 Task: Assign mailaustralia7@gmail.com as Assignee of Issue Issue0000000017 in Backlog  in Scrum Project Project0000000004 in Jira. Assign mailaustralia7@gmail.com as Assignee of Issue Issue0000000018 in Backlog  in Scrum Project Project0000000004 in Jira. Assign nikrathi889@gmail.com as Assignee of Issue Issue0000000019 in Backlog  in Scrum Project Project0000000004 in Jira. Assign nikrathi889@gmail.com as Assignee of Issue Issue0000000020 in Backlog  in Scrum Project Project0000000004 in Jira. Create a Sprint called Sprint0000000007 in Scrum Project Project0000000003 in Jira
Action: Mouse moved to (392, 407)
Screenshot: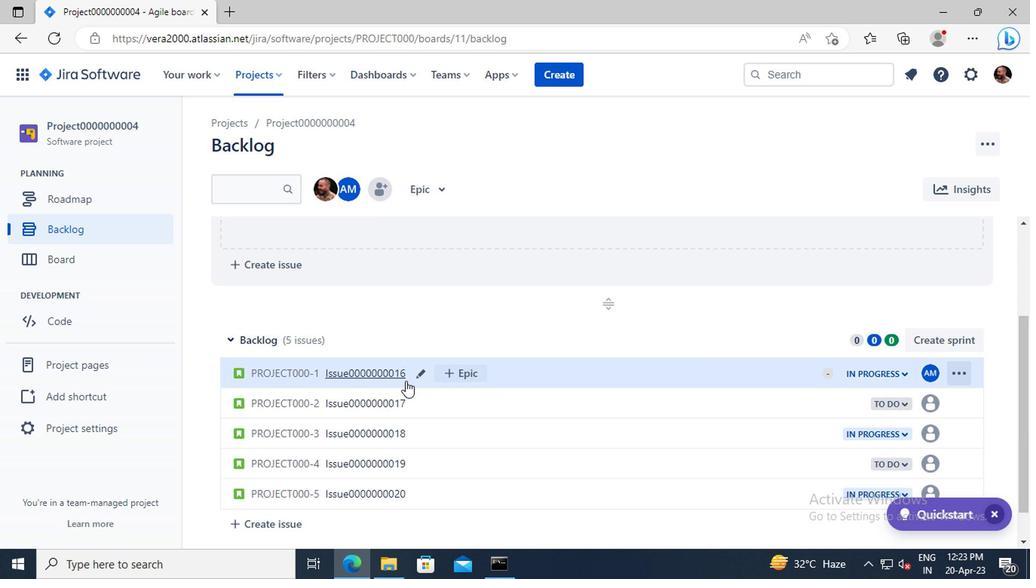 
Action: Mouse pressed left at (392, 407)
Screenshot: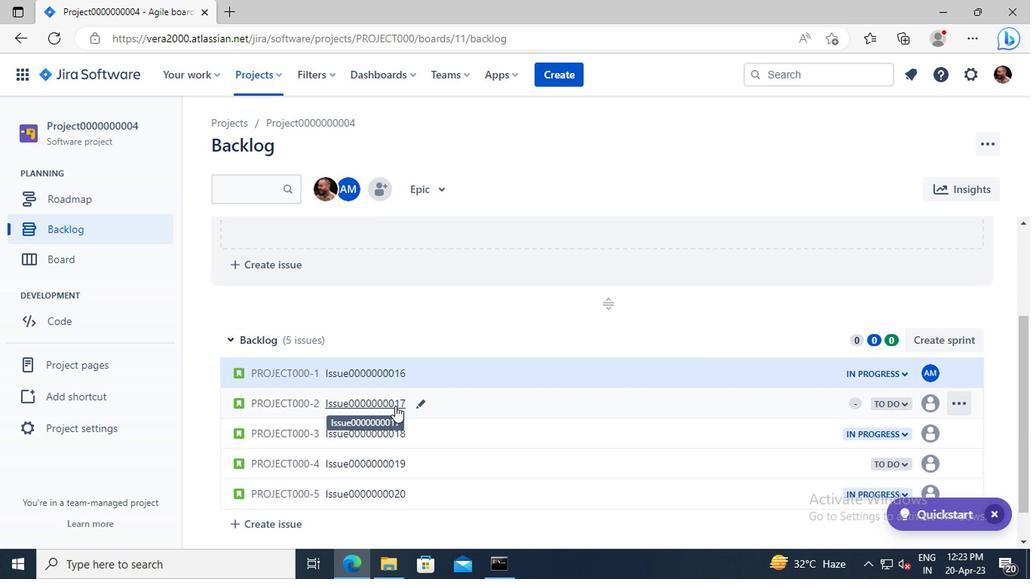
Action: Mouse moved to (939, 368)
Screenshot: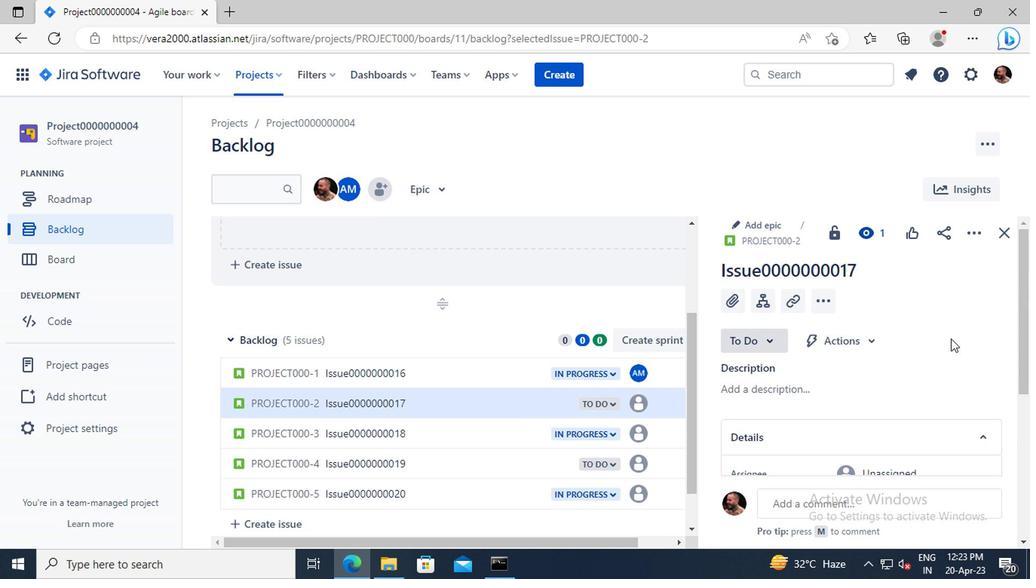 
Action: Mouse scrolled (939, 367) with delta (0, 0)
Screenshot: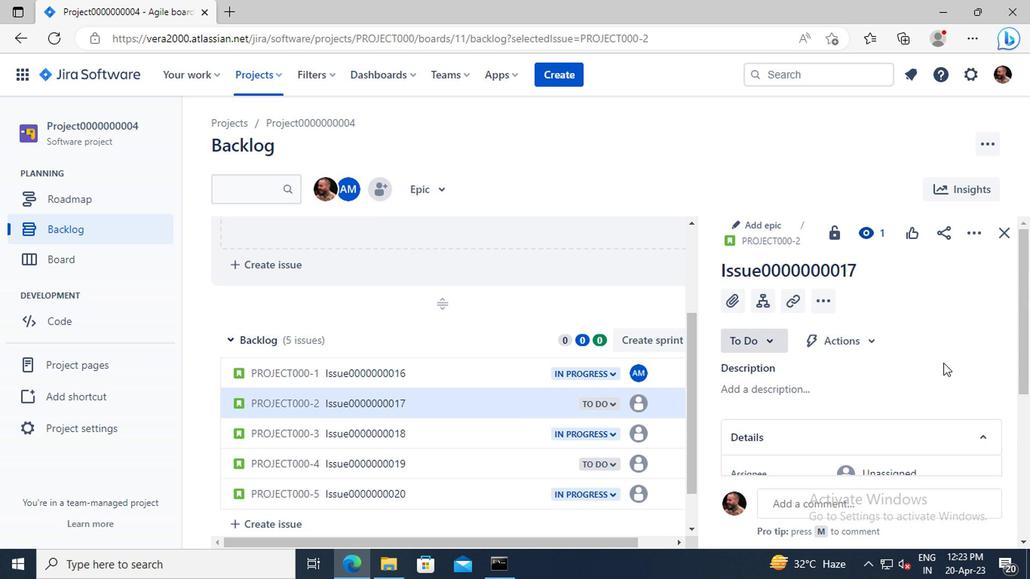 
Action: Mouse scrolled (939, 367) with delta (0, 0)
Screenshot: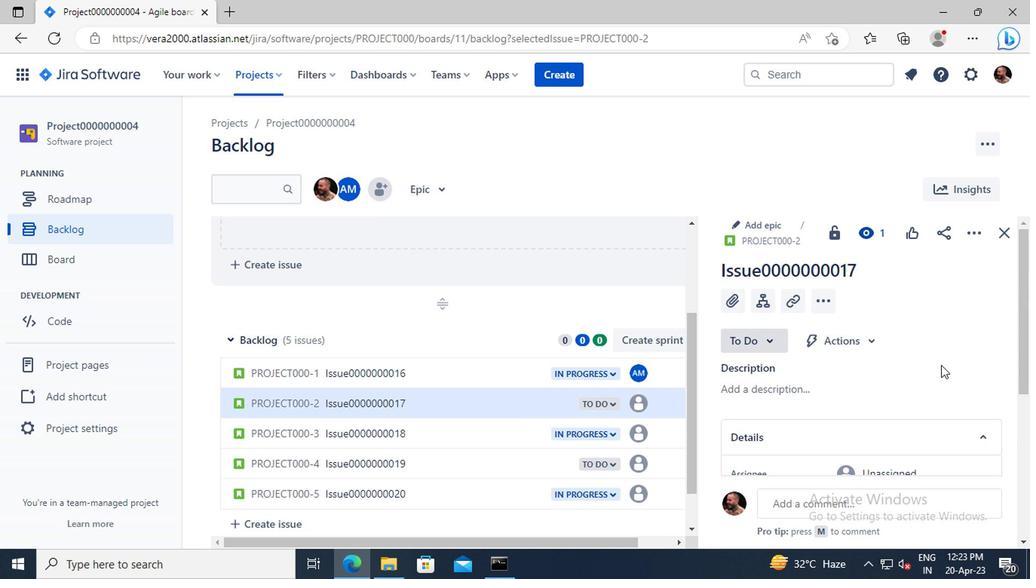 
Action: Mouse moved to (864, 378)
Screenshot: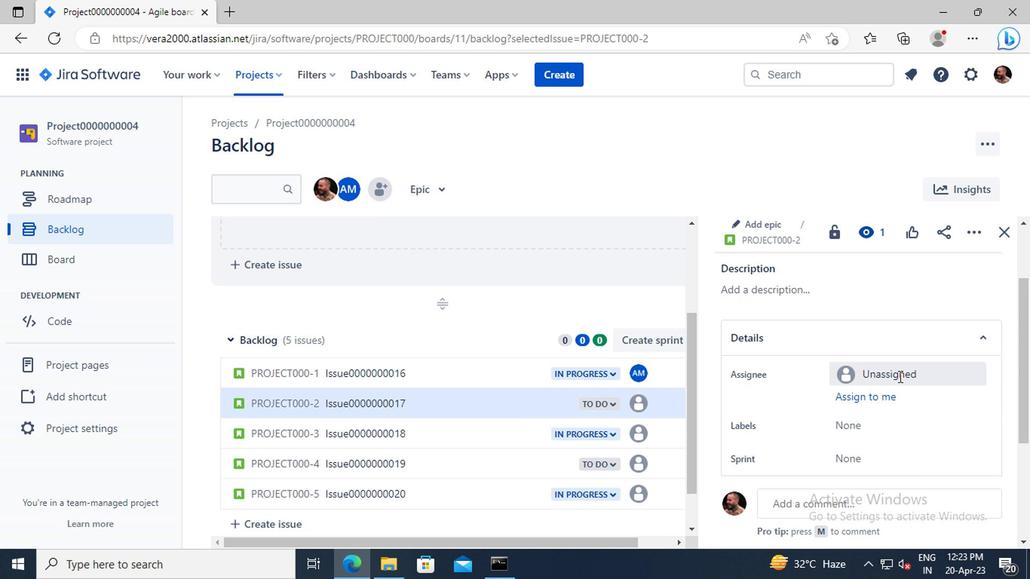 
Action: Mouse pressed left at (864, 378)
Screenshot: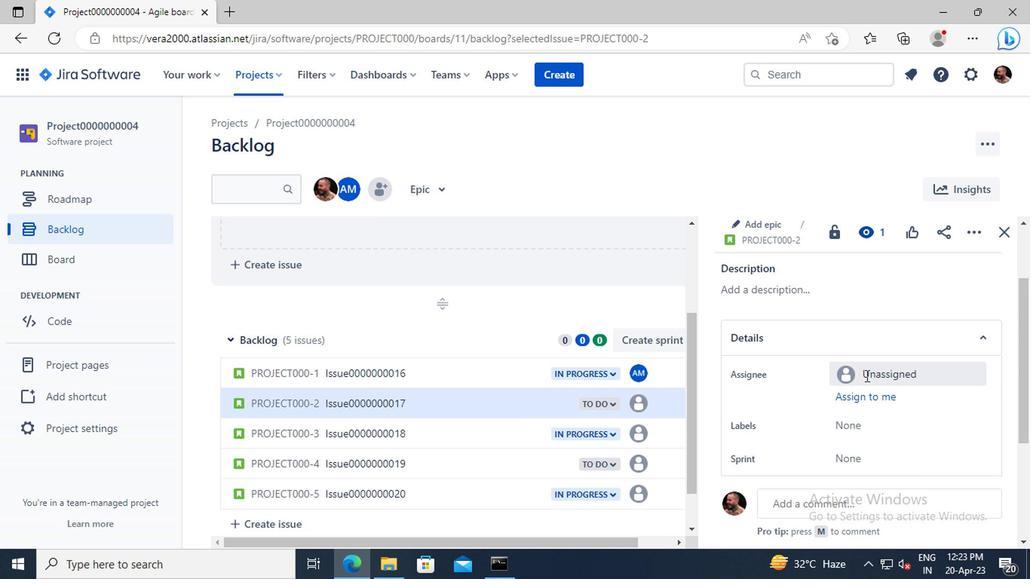 
Action: Mouse moved to (835, 396)
Screenshot: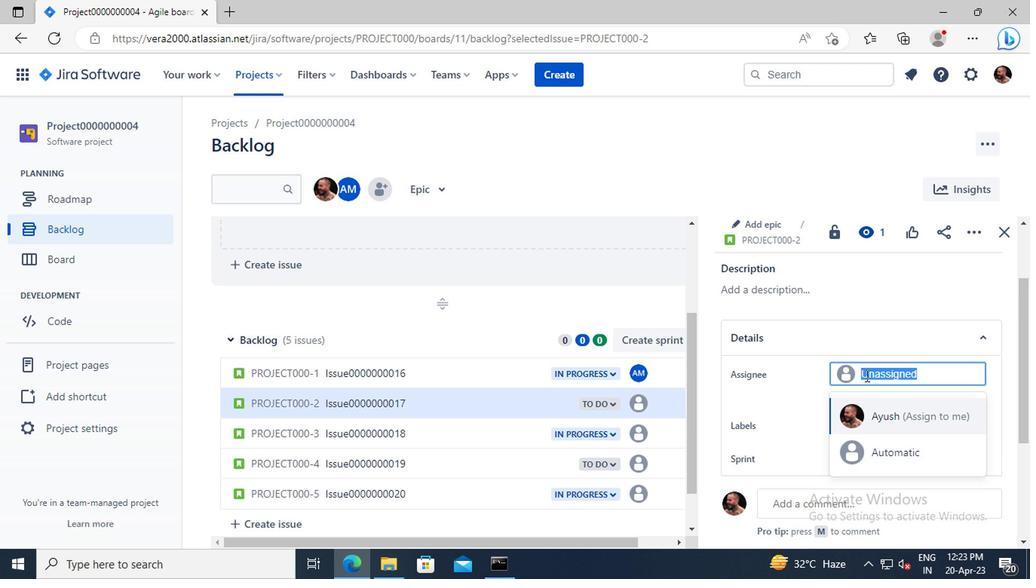 
Action: Key pressed australia
Screenshot: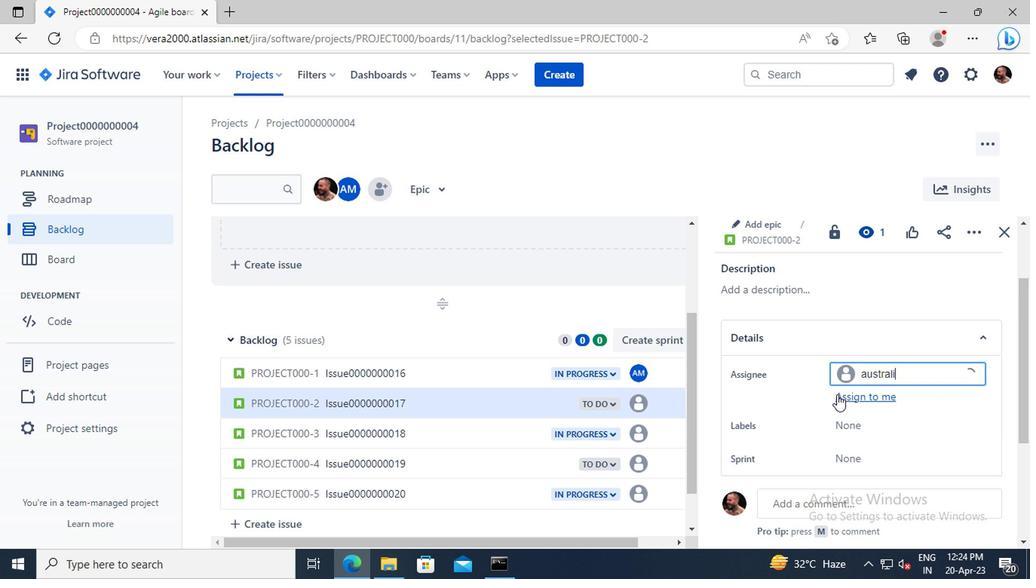 
Action: Mouse moved to (866, 415)
Screenshot: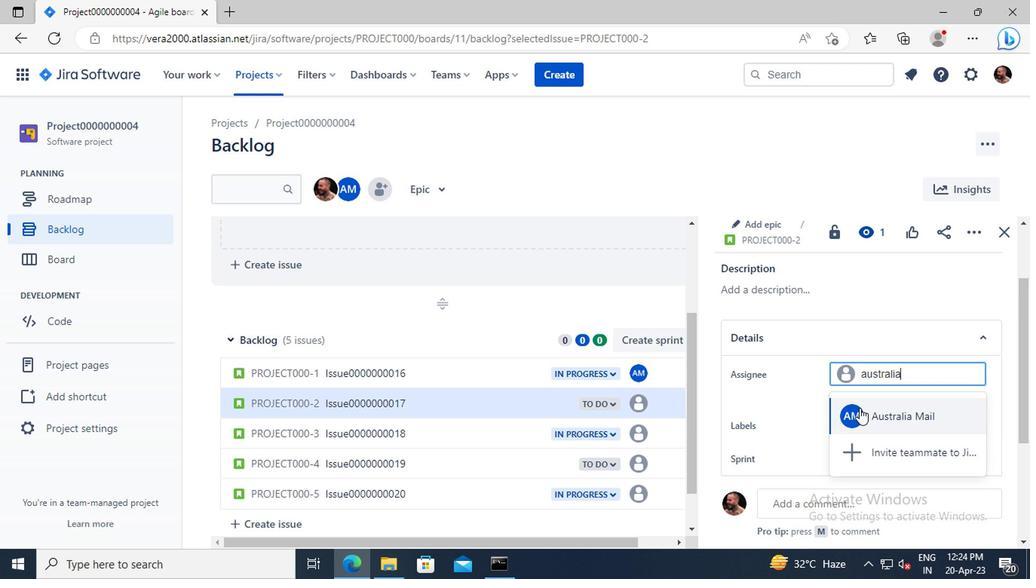 
Action: Mouse pressed left at (866, 415)
Screenshot: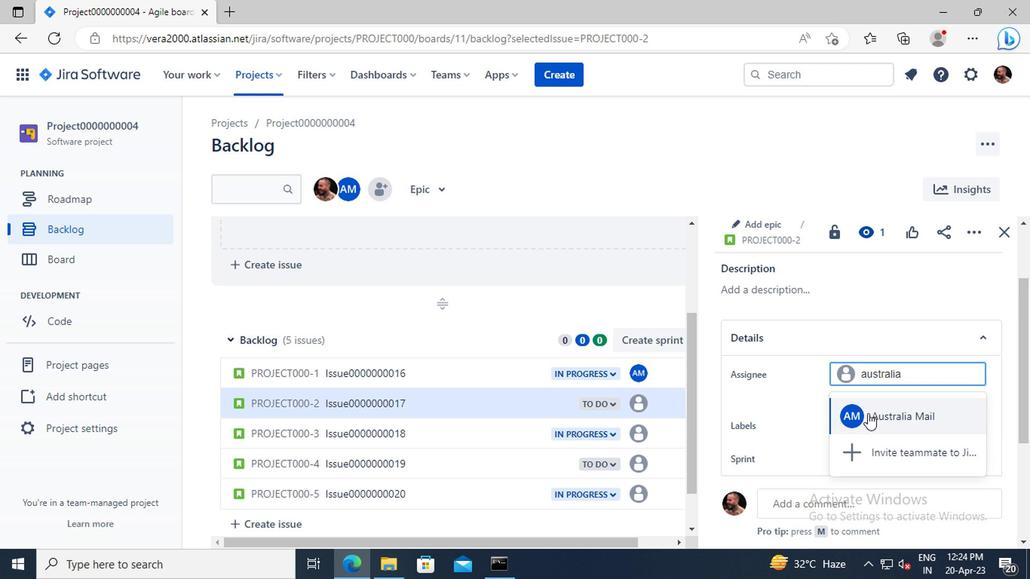 
Action: Mouse moved to (393, 432)
Screenshot: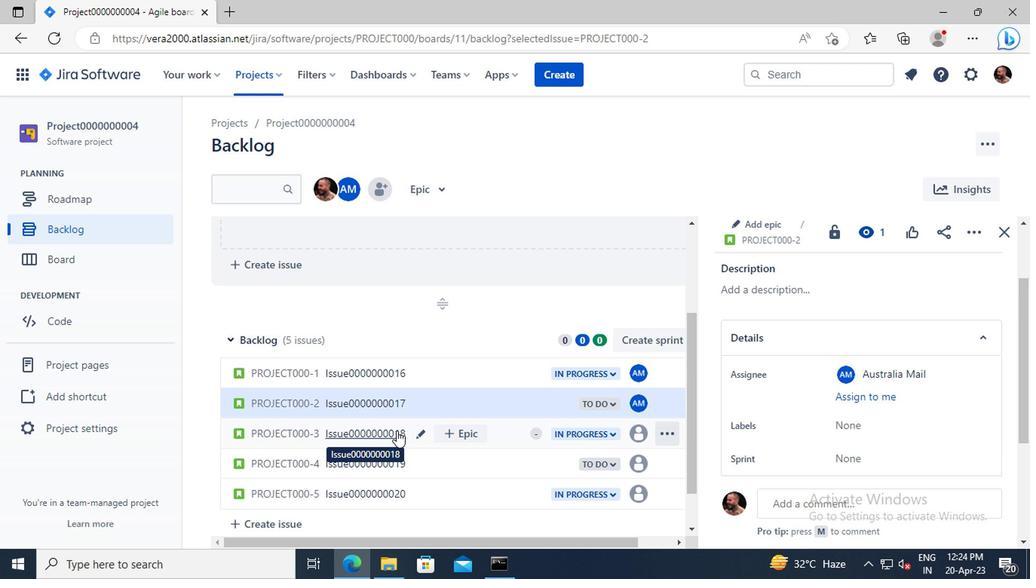 
Action: Mouse pressed left at (393, 432)
Screenshot: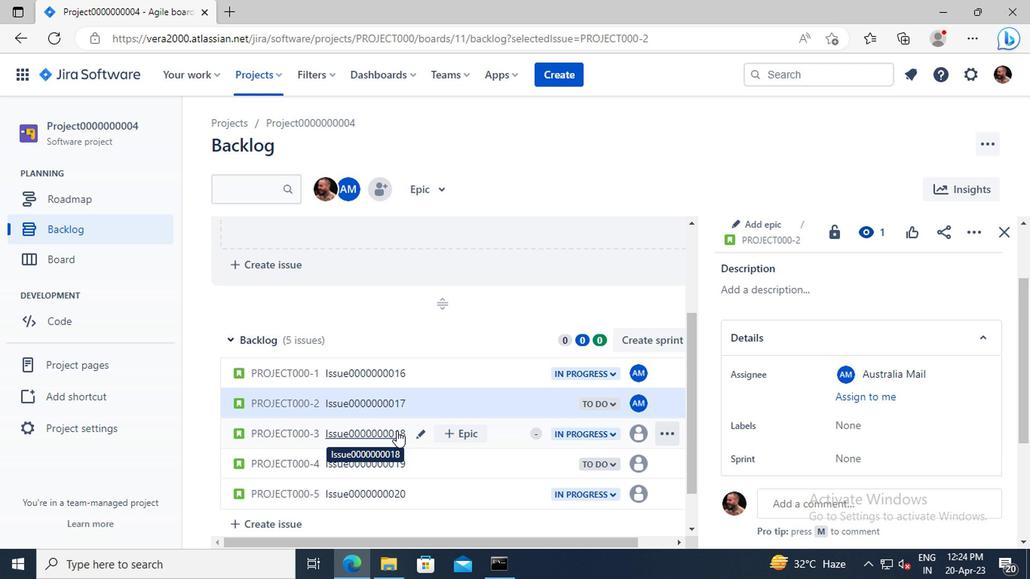 
Action: Mouse moved to (791, 373)
Screenshot: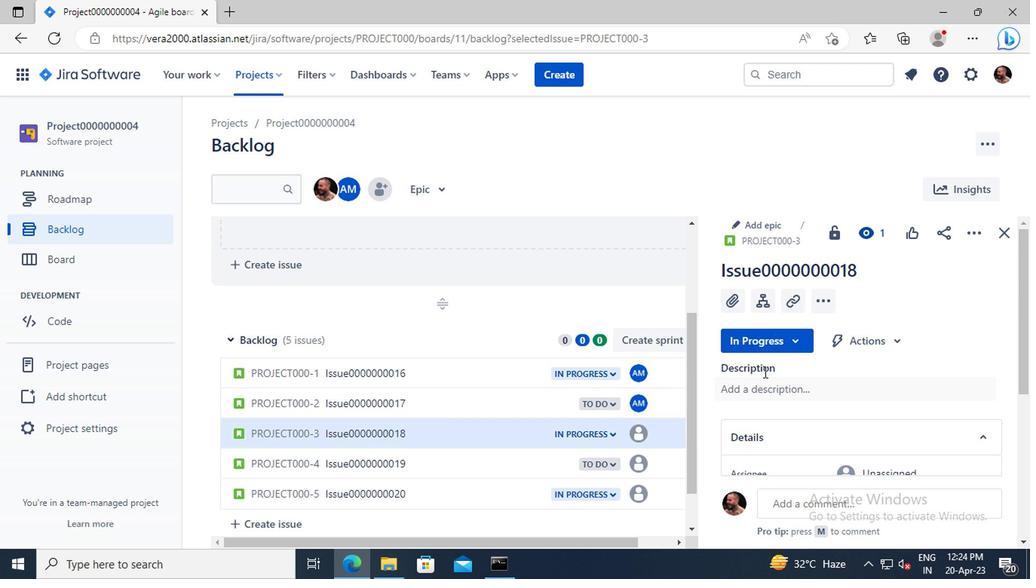 
Action: Mouse scrolled (791, 373) with delta (0, 0)
Screenshot: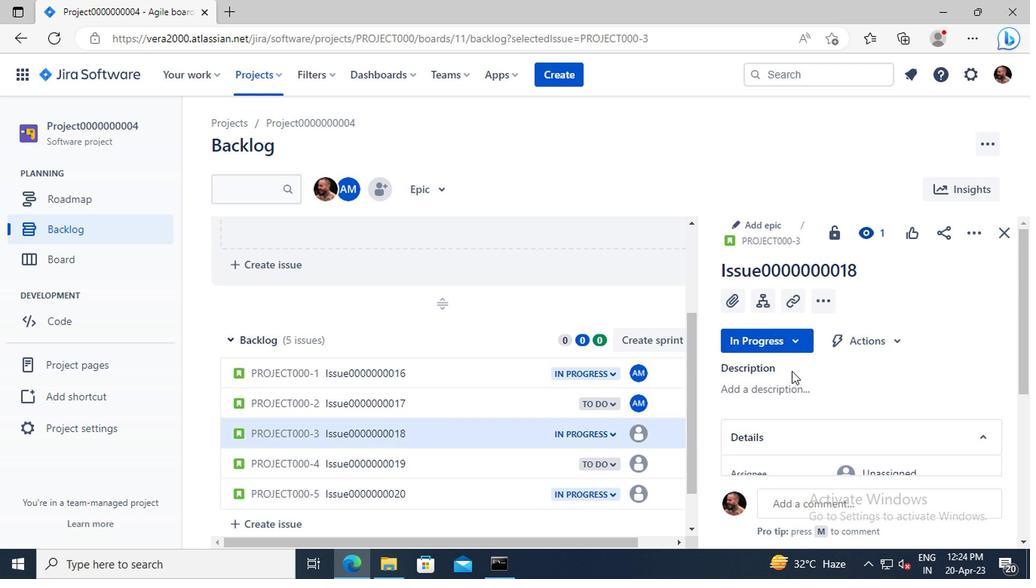 
Action: Mouse scrolled (791, 373) with delta (0, 0)
Screenshot: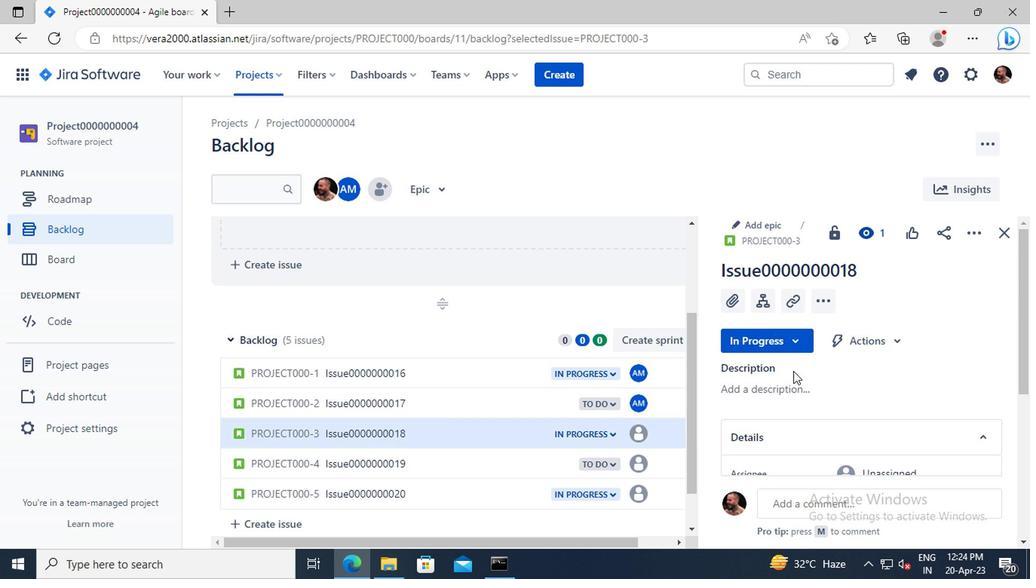 
Action: Mouse moved to (855, 373)
Screenshot: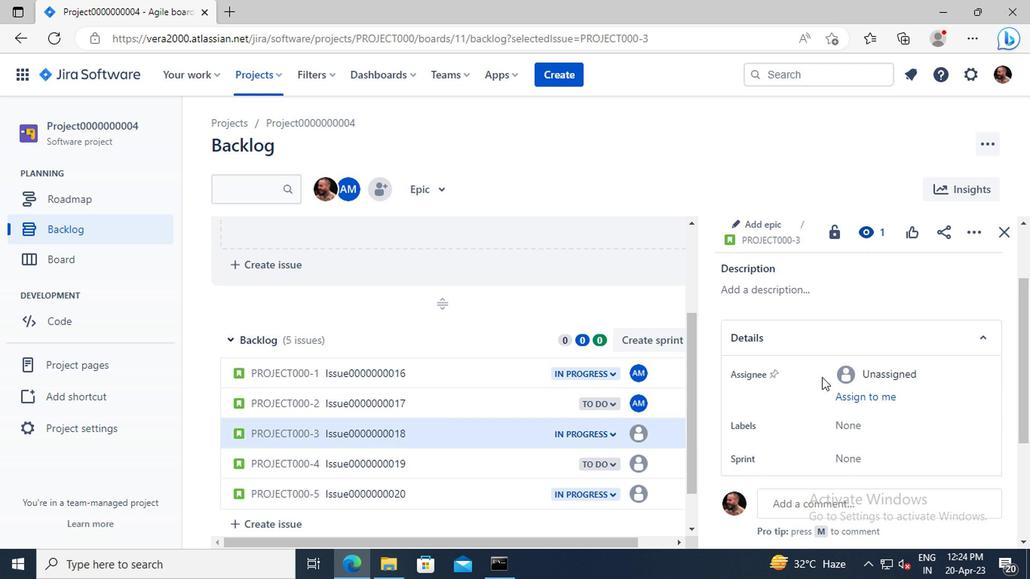 
Action: Mouse pressed left at (855, 373)
Screenshot: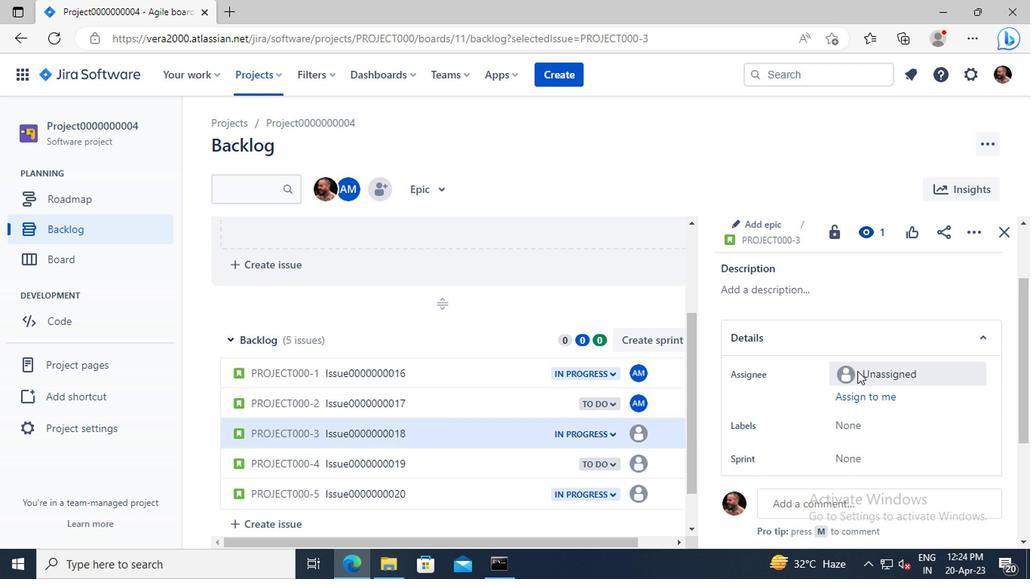 
Action: Mouse moved to (777, 425)
Screenshot: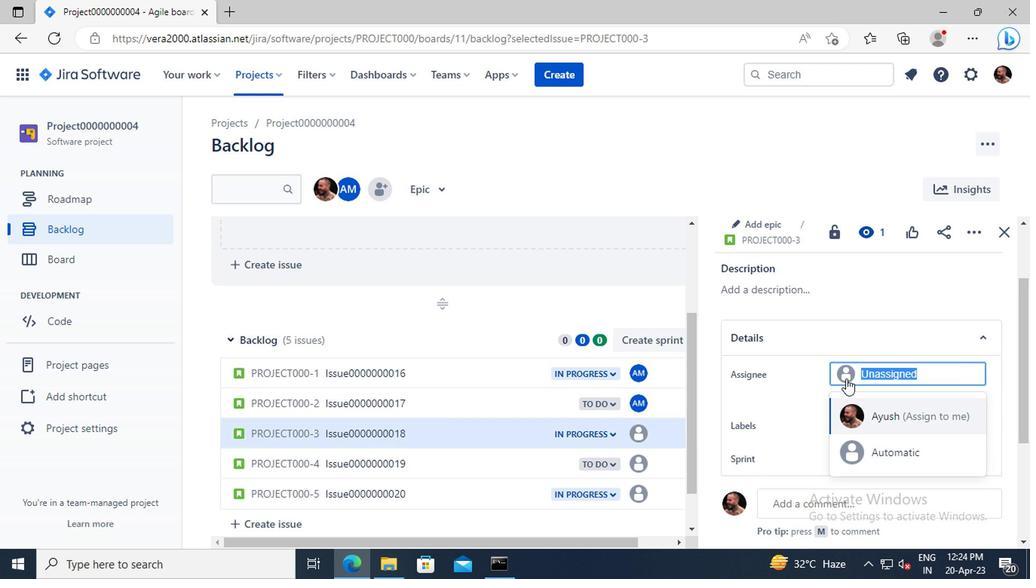 
Action: Key pressed australia
Screenshot: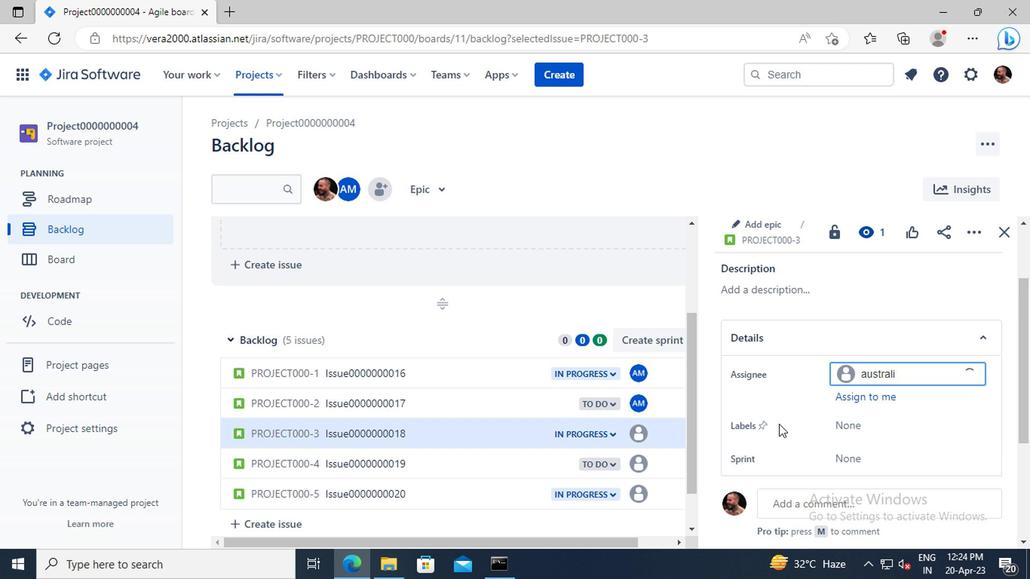 
Action: Mouse moved to (870, 417)
Screenshot: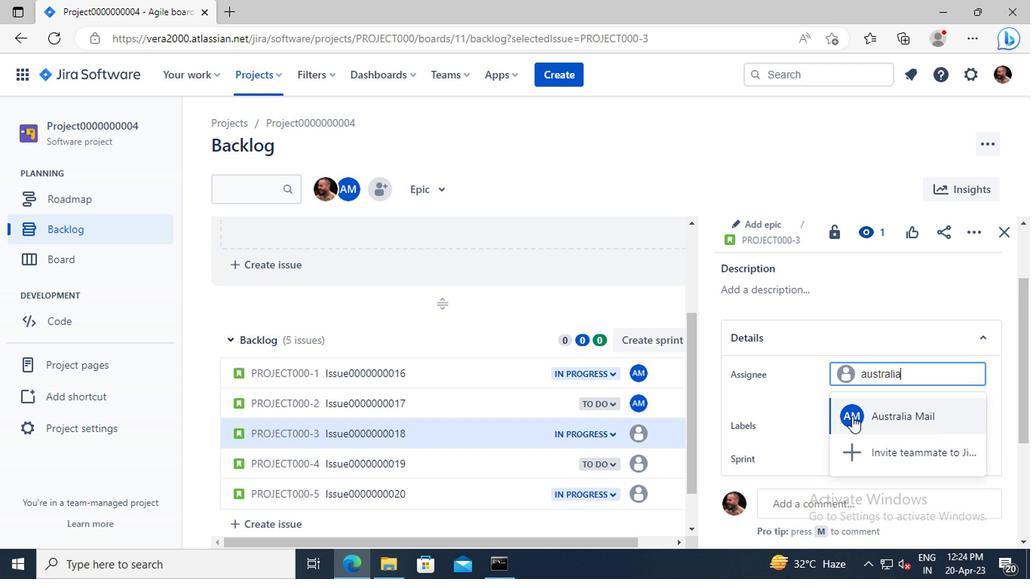 
Action: Mouse pressed left at (870, 417)
Screenshot: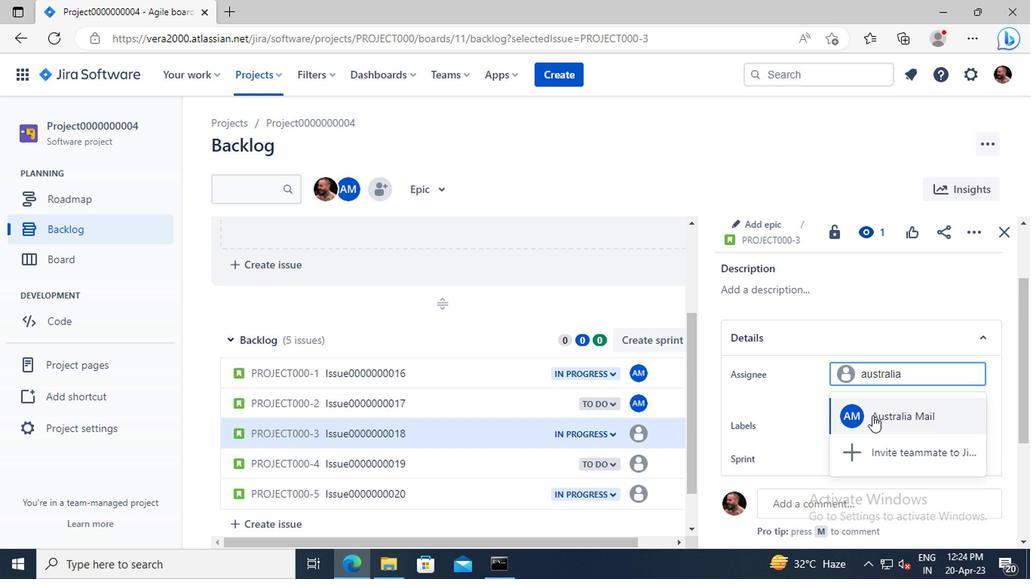 
Action: Mouse moved to (376, 464)
Screenshot: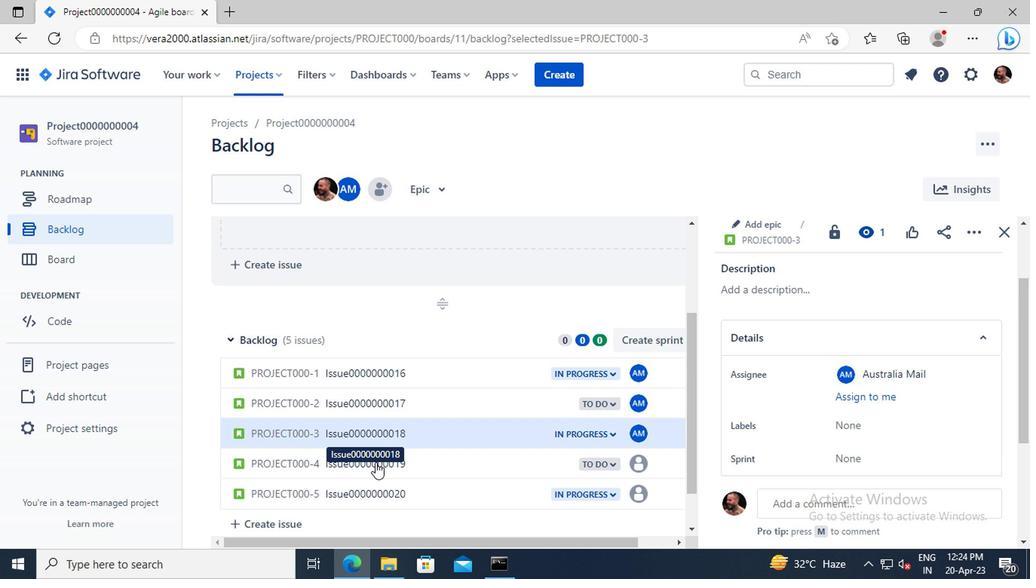 
Action: Mouse pressed left at (376, 464)
Screenshot: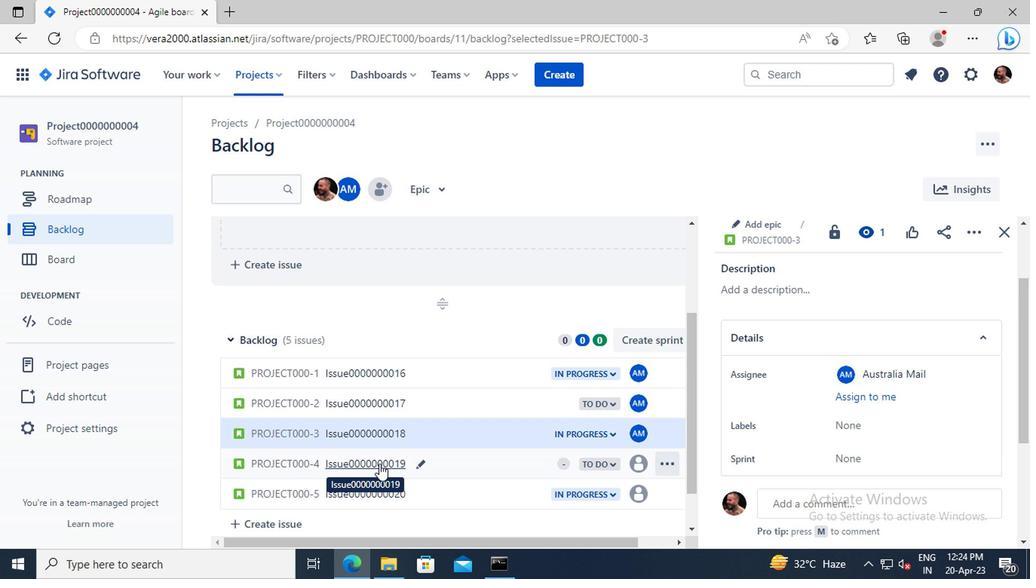 
Action: Mouse moved to (849, 399)
Screenshot: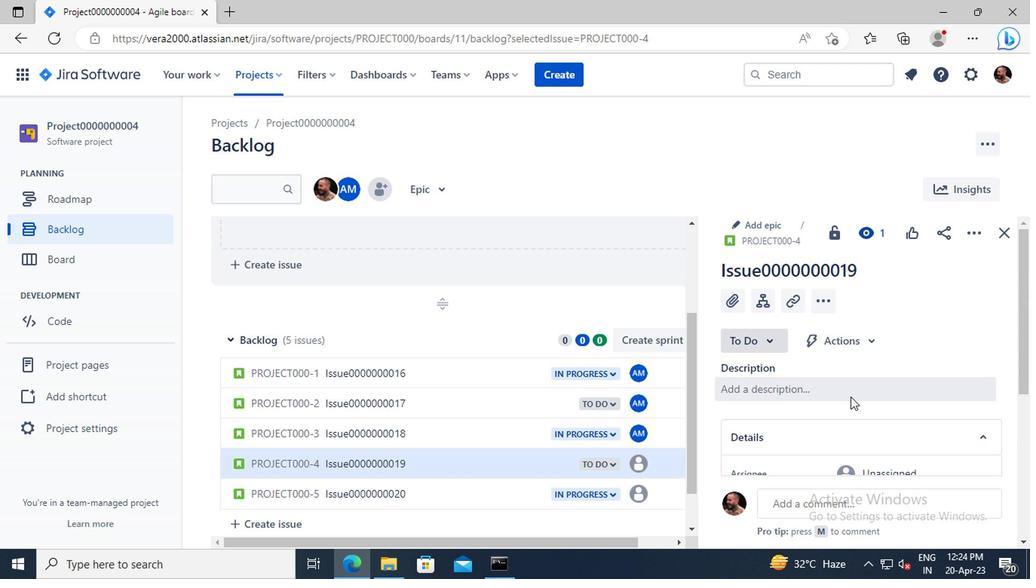 
Action: Mouse scrolled (849, 398) with delta (0, -1)
Screenshot: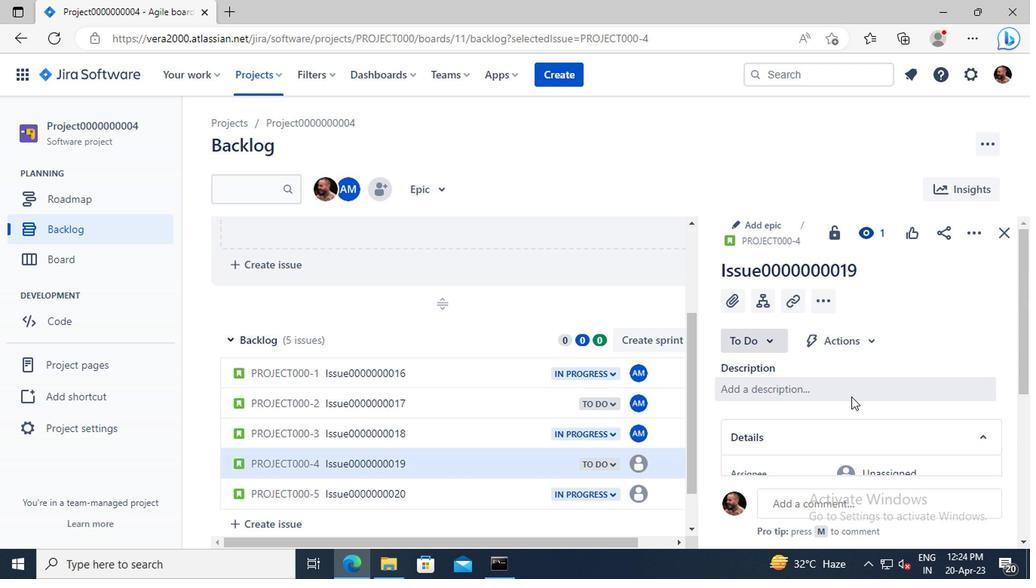 
Action: Mouse scrolled (849, 398) with delta (0, -1)
Screenshot: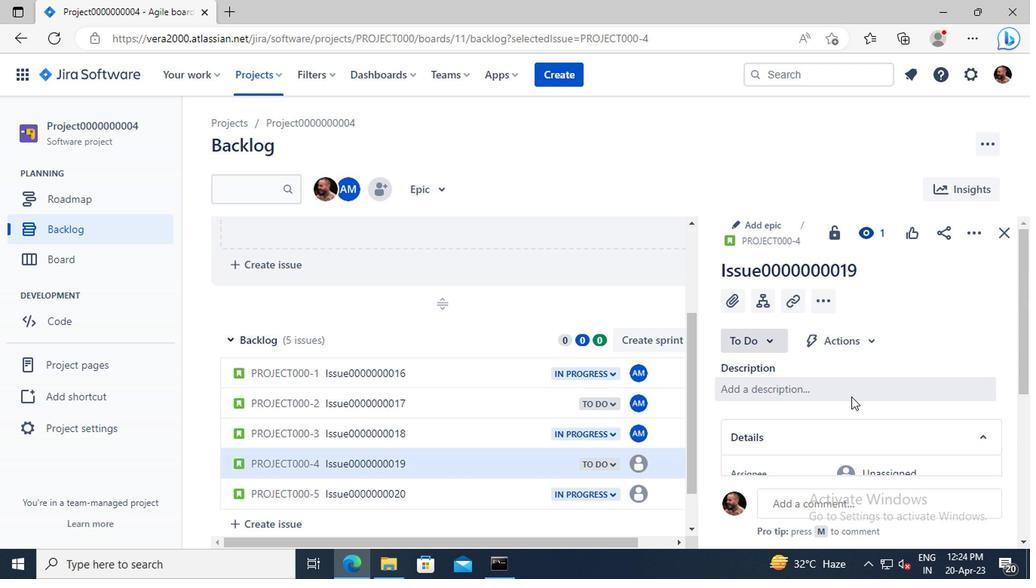 
Action: Mouse moved to (849, 379)
Screenshot: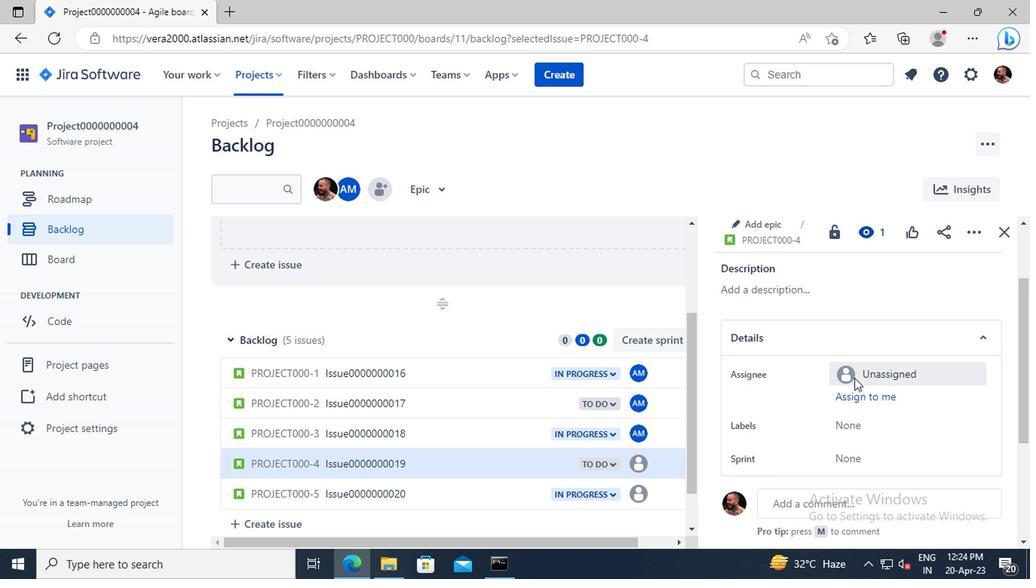 
Action: Mouse pressed left at (849, 379)
Screenshot: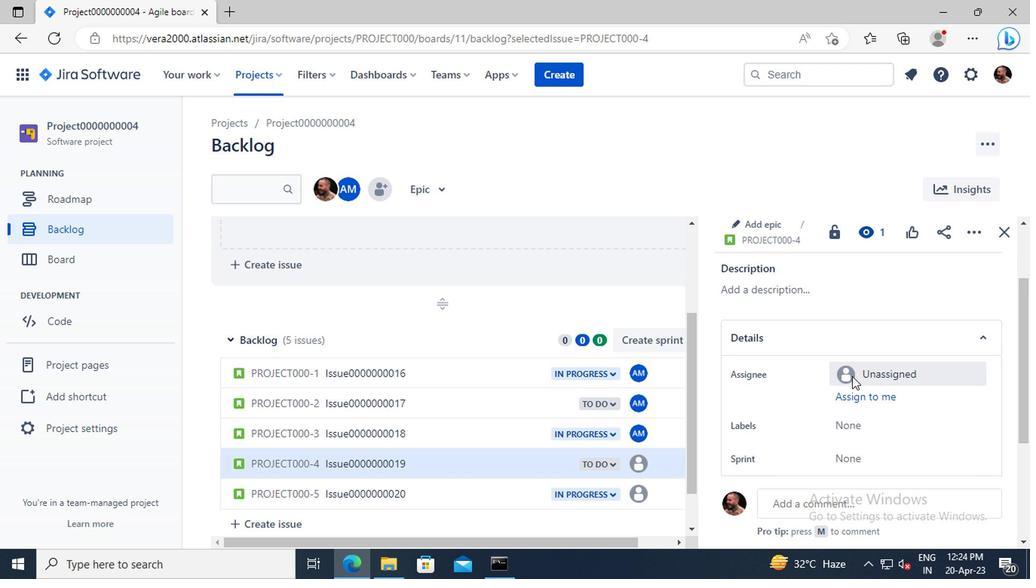 
Action: Mouse moved to (777, 389)
Screenshot: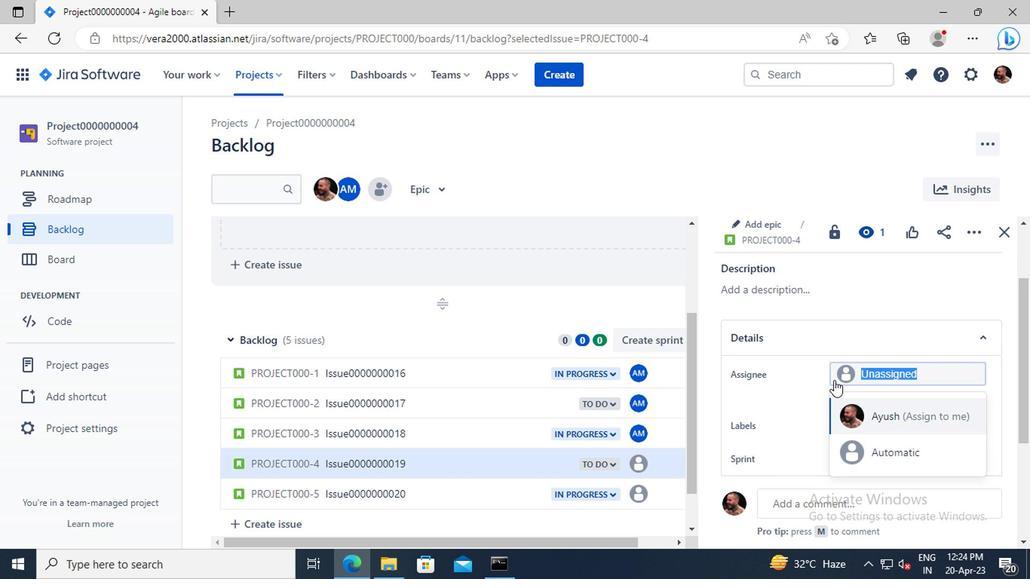 
Action: Key pressed ni
Screenshot: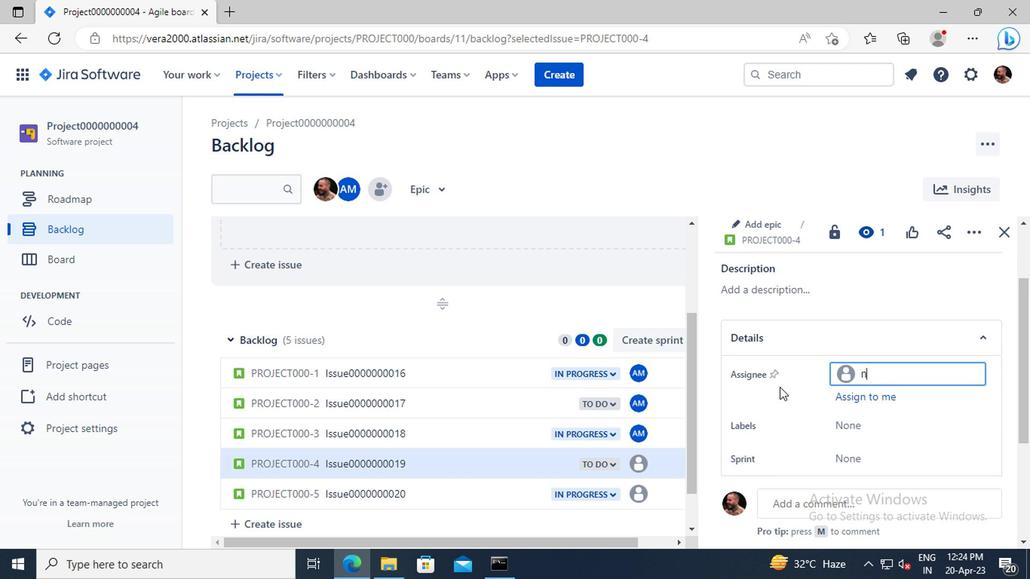 
Action: Mouse moved to (777, 389)
Screenshot: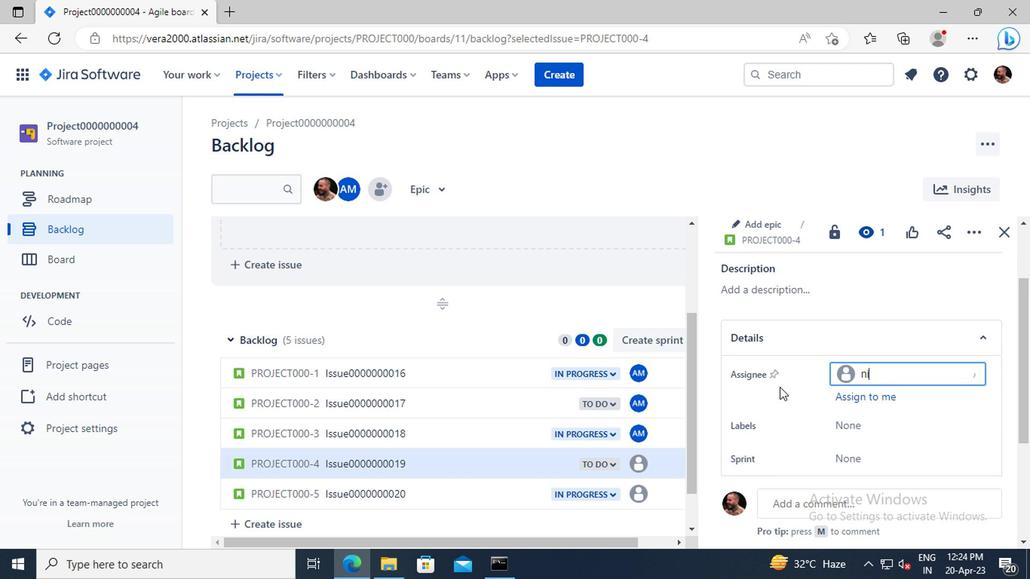 
Action: Key pressed khil
Screenshot: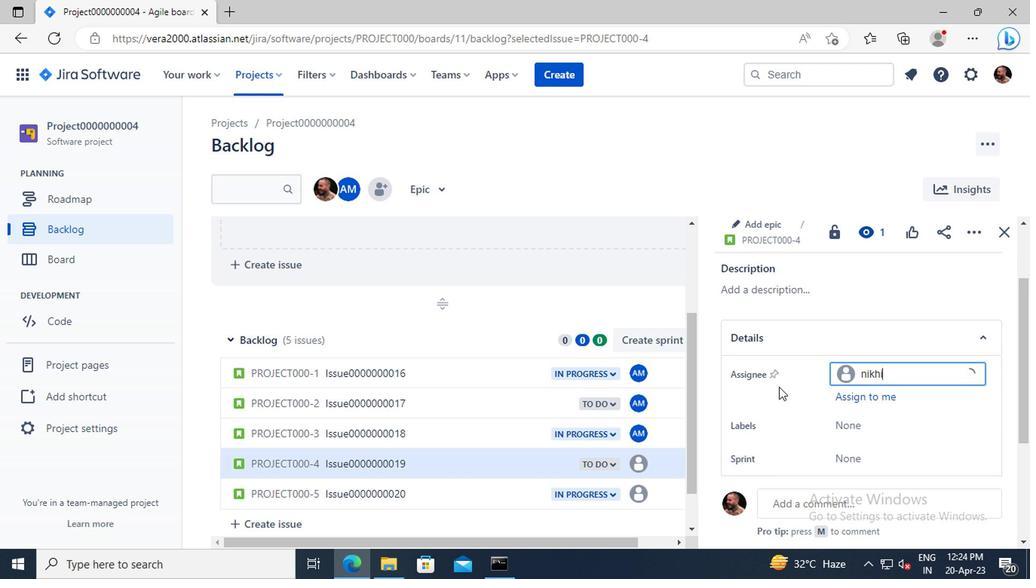 
Action: Mouse moved to (862, 415)
Screenshot: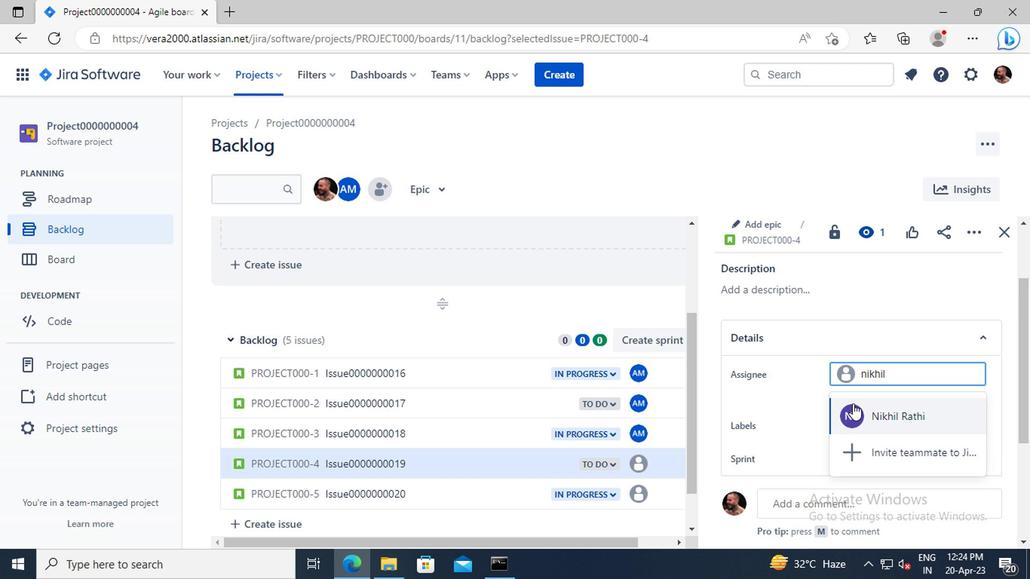 
Action: Mouse pressed left at (862, 415)
Screenshot: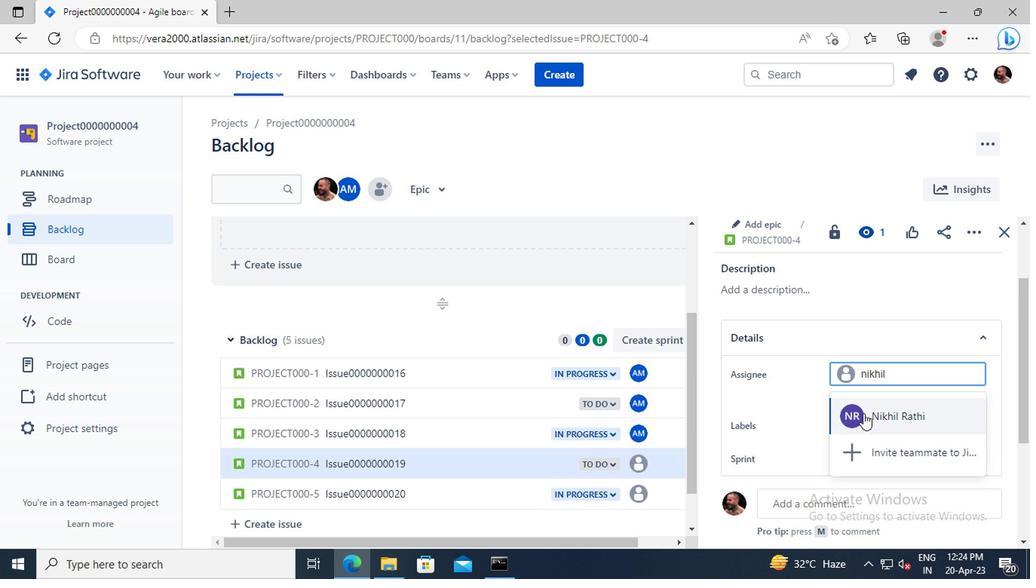 
Action: Mouse moved to (378, 493)
Screenshot: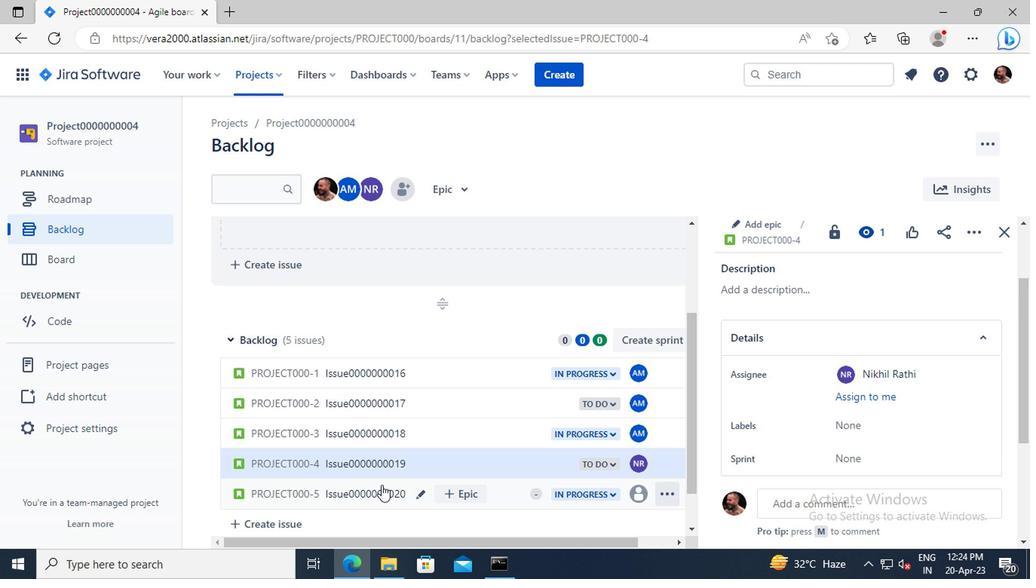 
Action: Mouse pressed left at (378, 493)
Screenshot: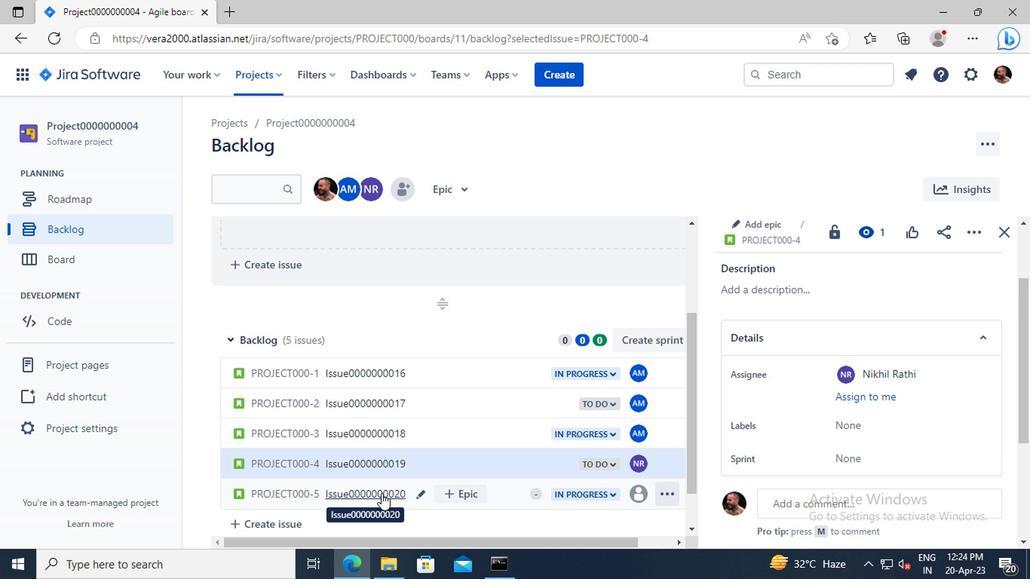 
Action: Mouse moved to (827, 387)
Screenshot: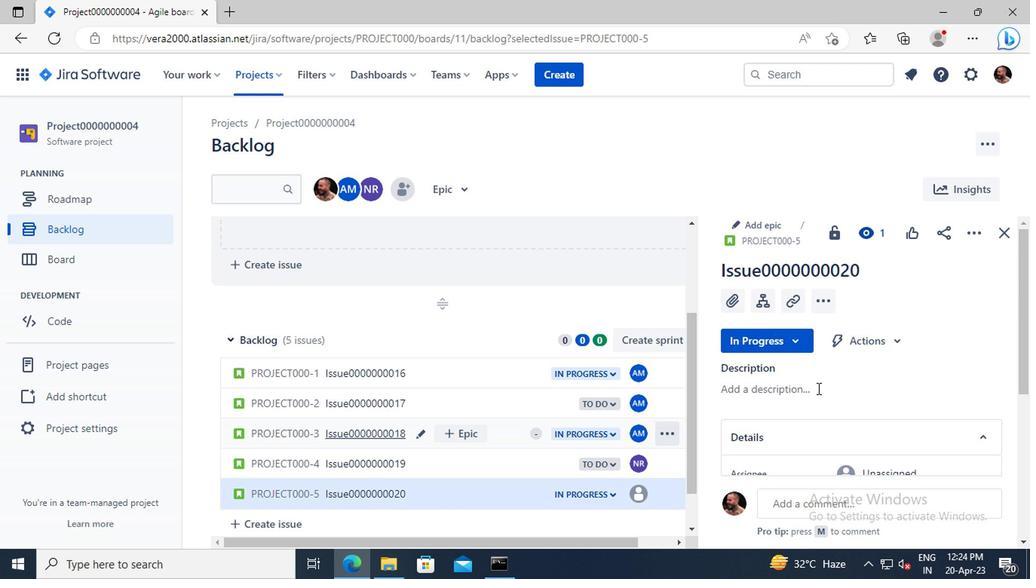 
Action: Mouse scrolled (827, 386) with delta (0, -1)
Screenshot: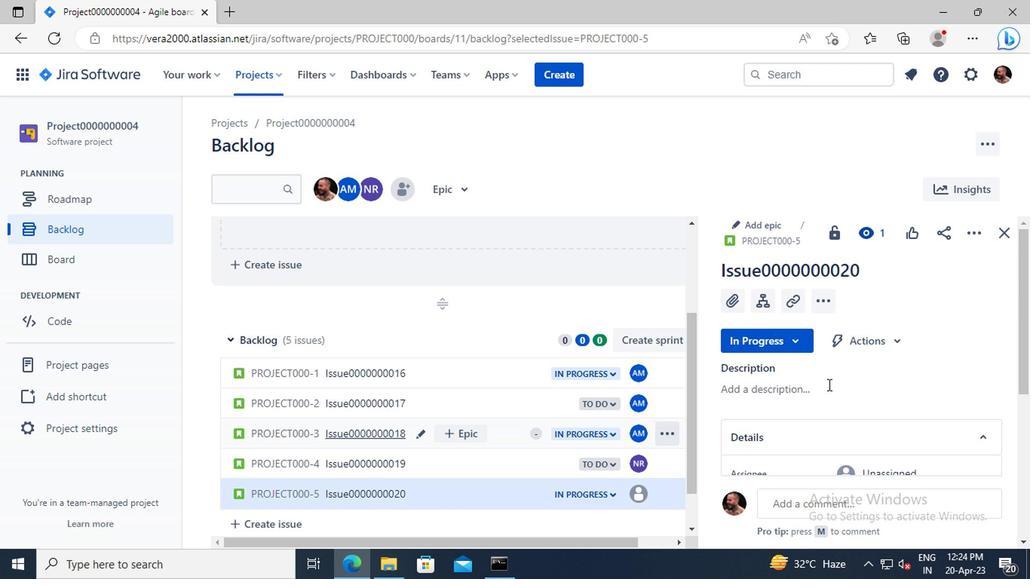 
Action: Mouse scrolled (827, 386) with delta (0, -1)
Screenshot: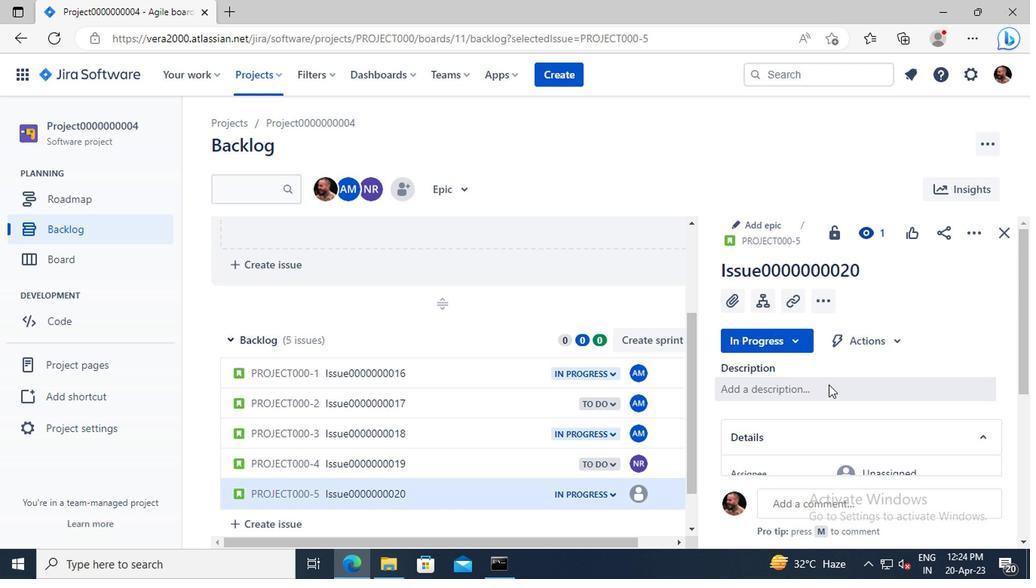 
Action: Mouse moved to (860, 376)
Screenshot: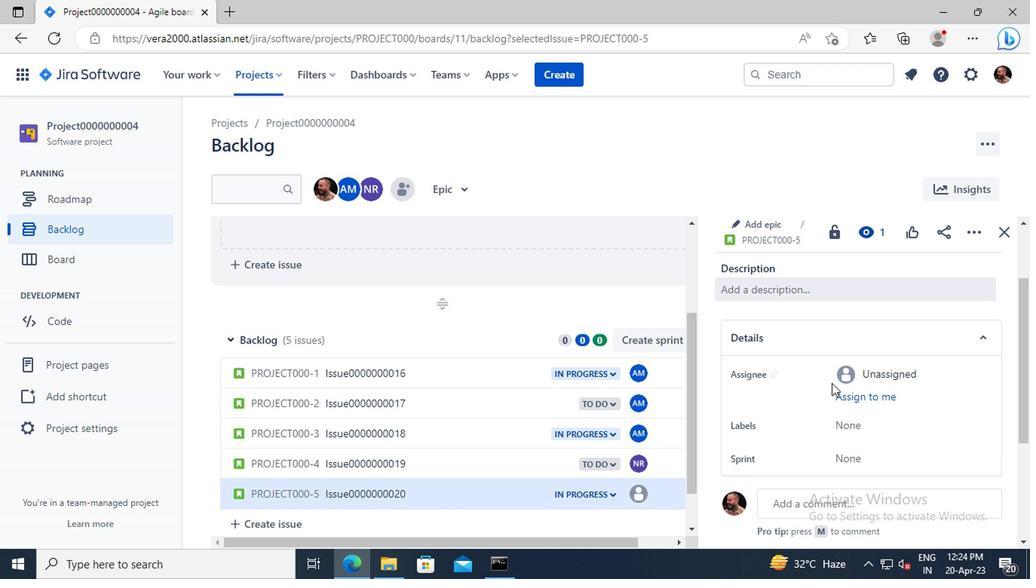 
Action: Mouse pressed left at (860, 376)
Screenshot: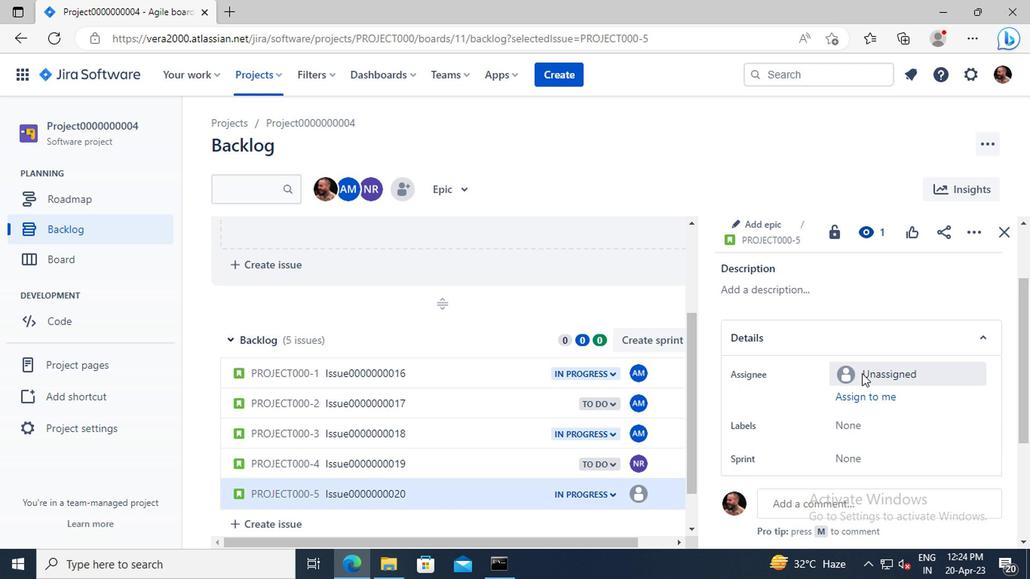 
Action: Mouse moved to (737, 431)
Screenshot: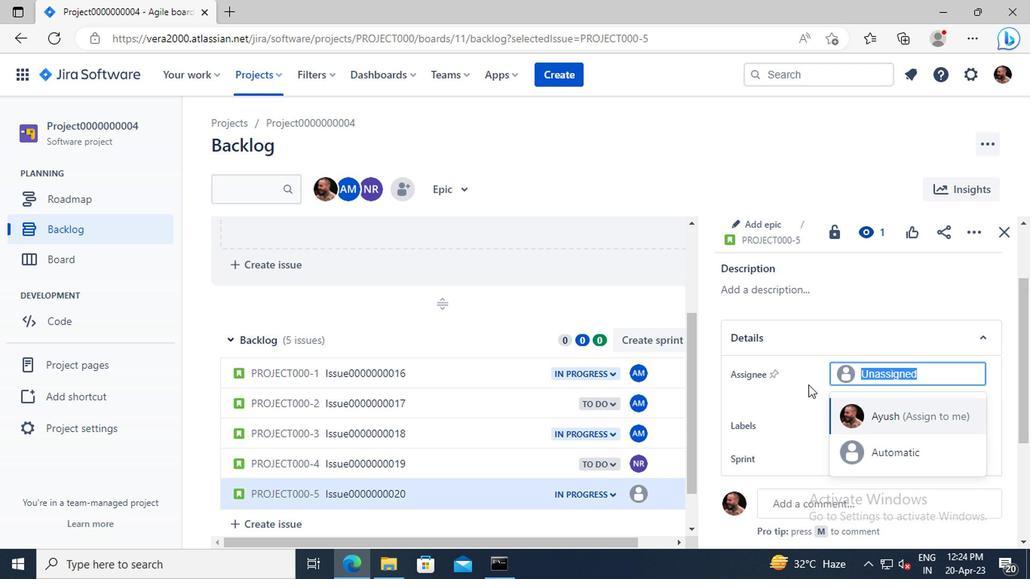 
Action: Key pressed nikhil
Screenshot: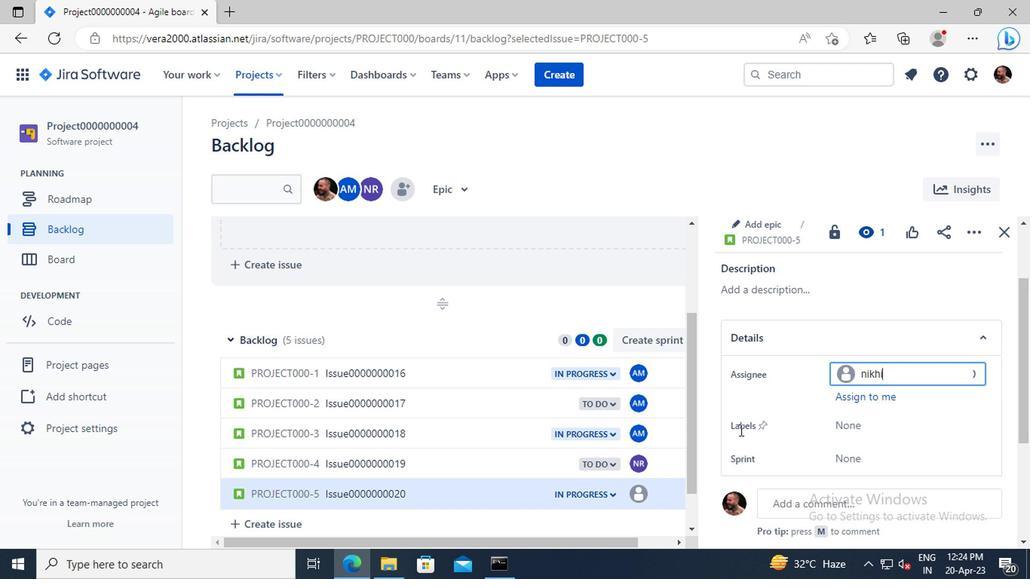 
Action: Mouse moved to (868, 413)
Screenshot: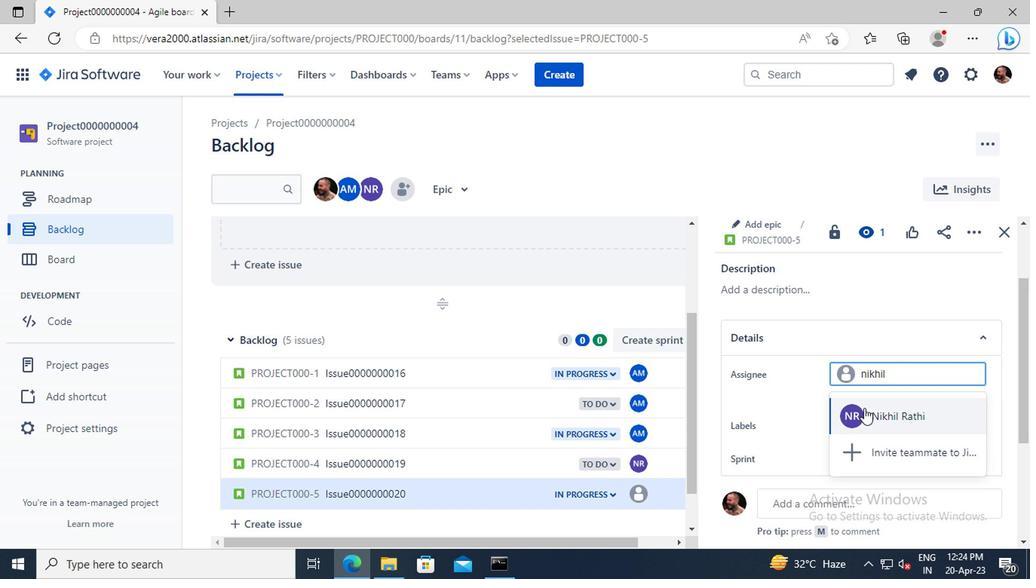 
Action: Mouse pressed left at (868, 413)
Screenshot: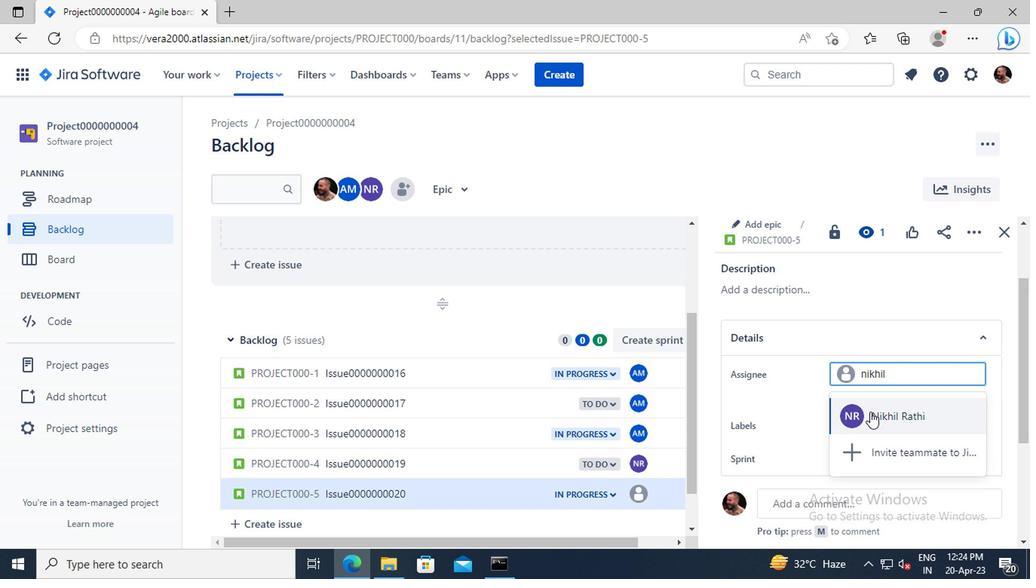 
Action: Mouse moved to (265, 78)
Screenshot: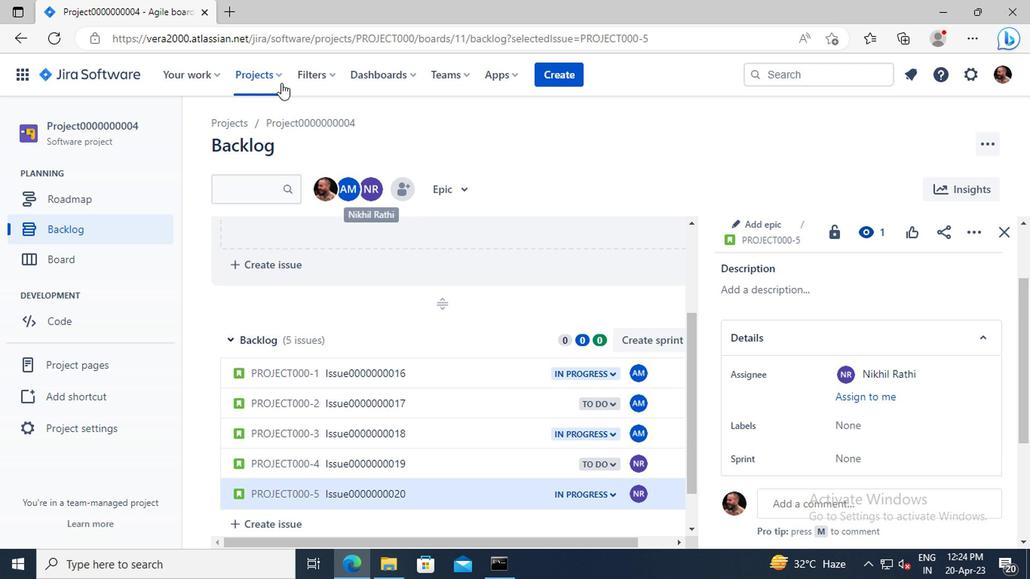 
Action: Mouse pressed left at (265, 78)
Screenshot: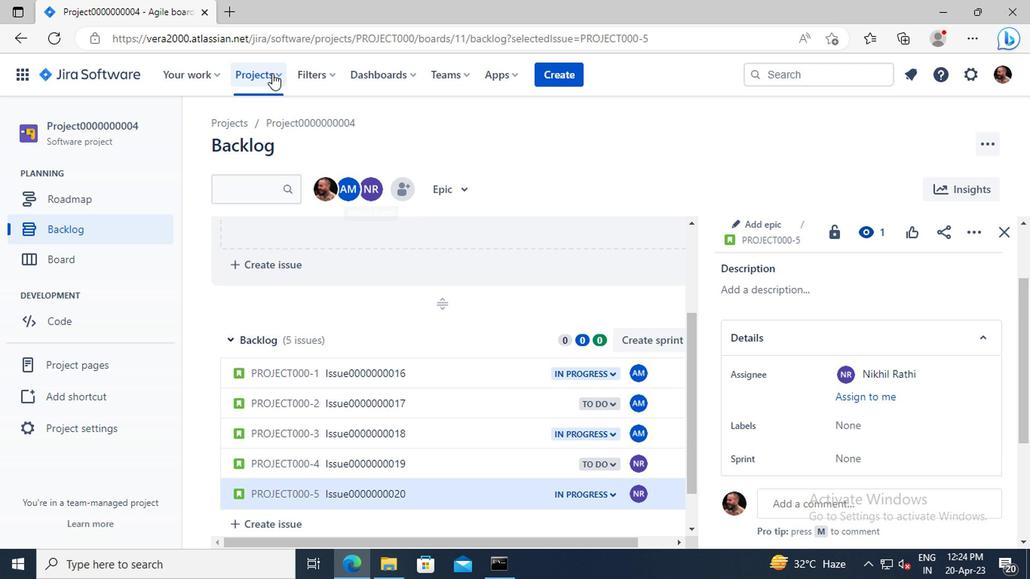 
Action: Mouse moved to (343, 186)
Screenshot: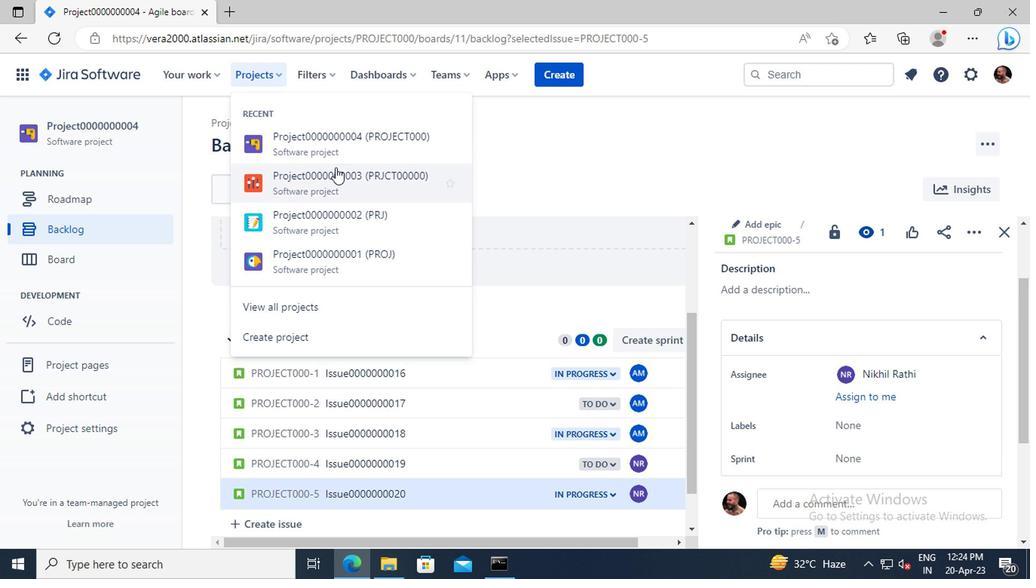 
Action: Mouse pressed left at (343, 186)
Screenshot: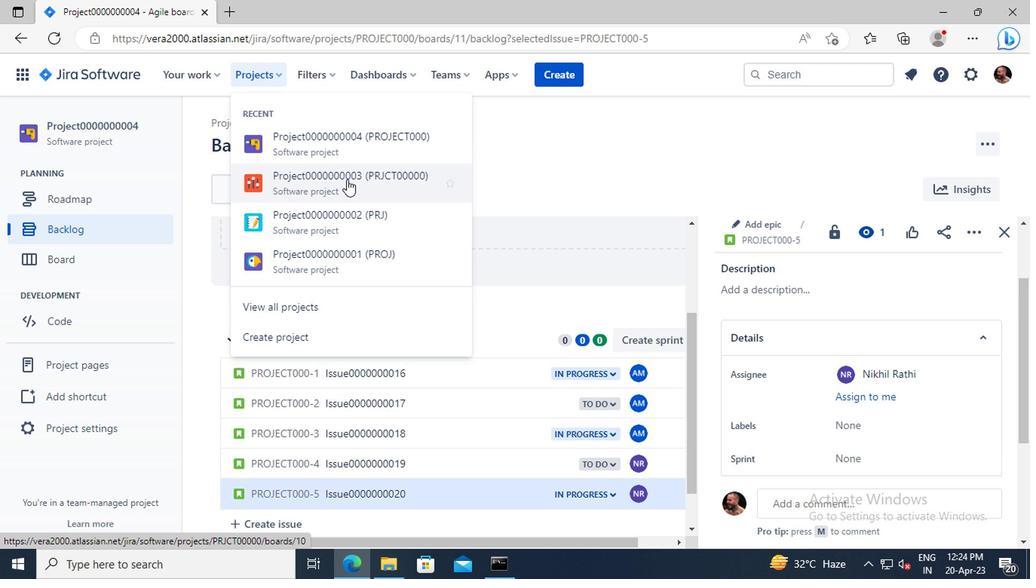 
Action: Mouse moved to (73, 230)
Screenshot: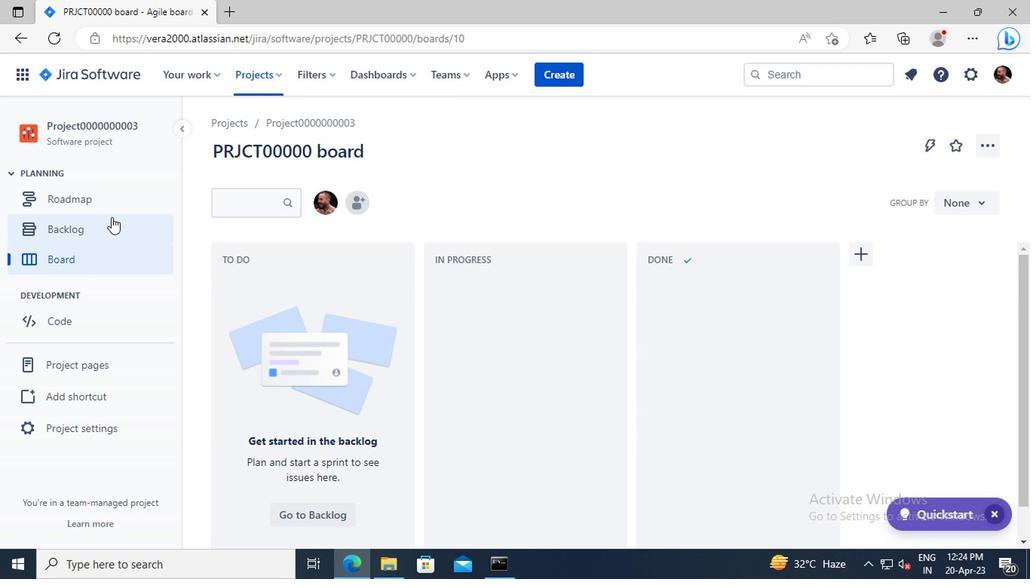 
Action: Mouse pressed left at (73, 230)
Screenshot: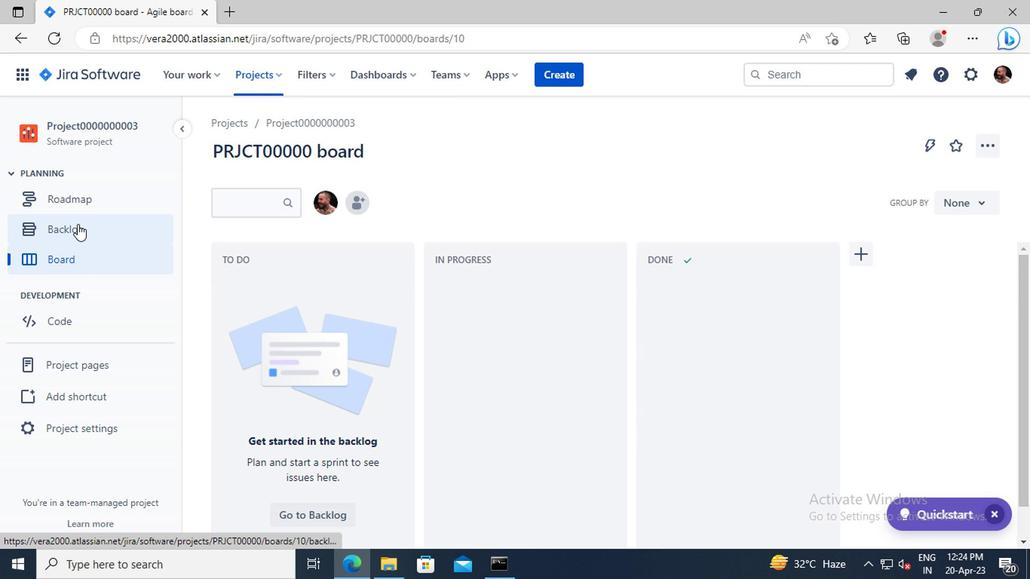 
Action: Mouse moved to (864, 301)
Screenshot: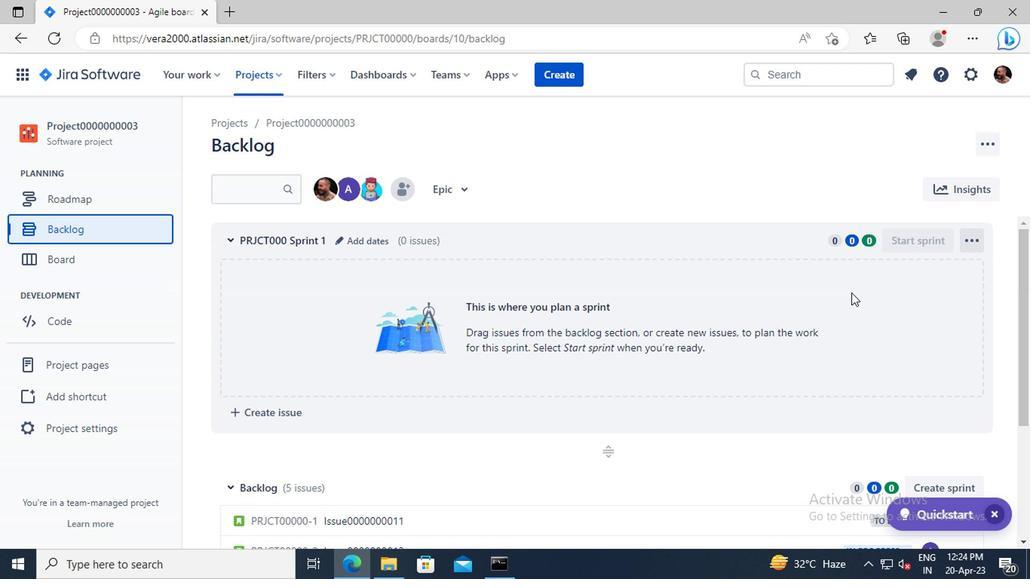 
Action: Mouse scrolled (864, 300) with delta (0, 0)
Screenshot: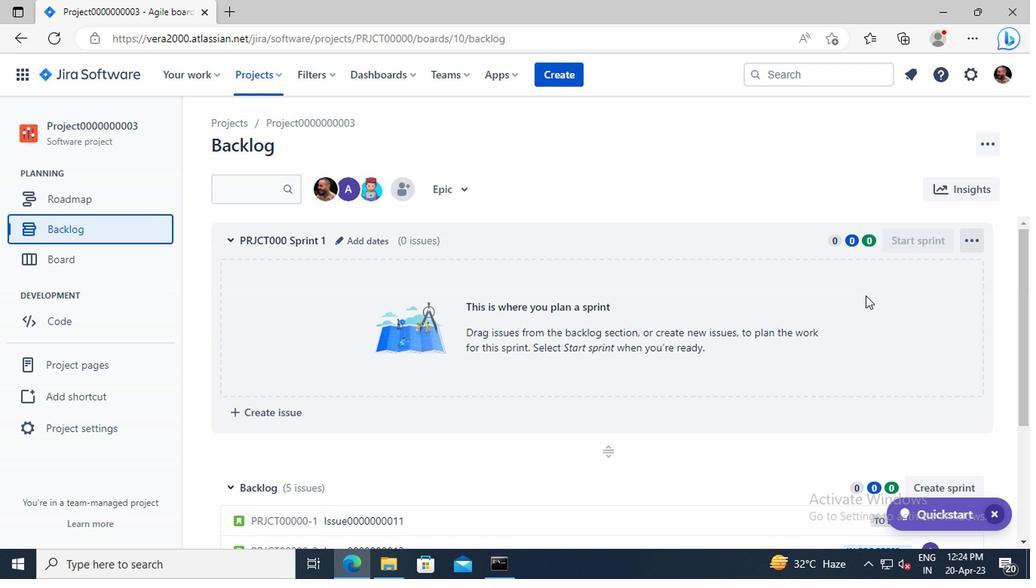 
Action: Mouse scrolled (864, 300) with delta (0, 0)
Screenshot: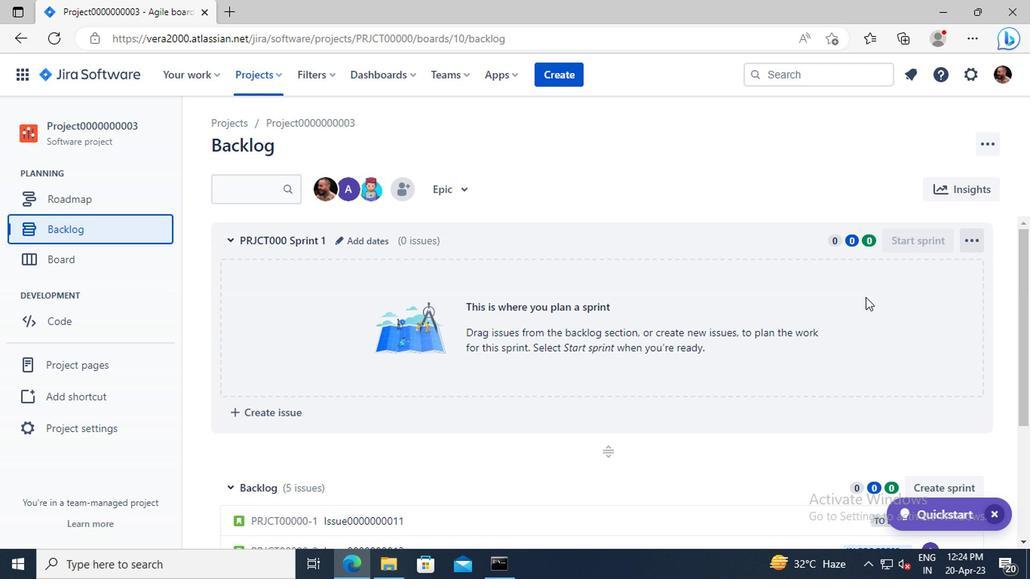
Action: Mouse moved to (922, 388)
Screenshot: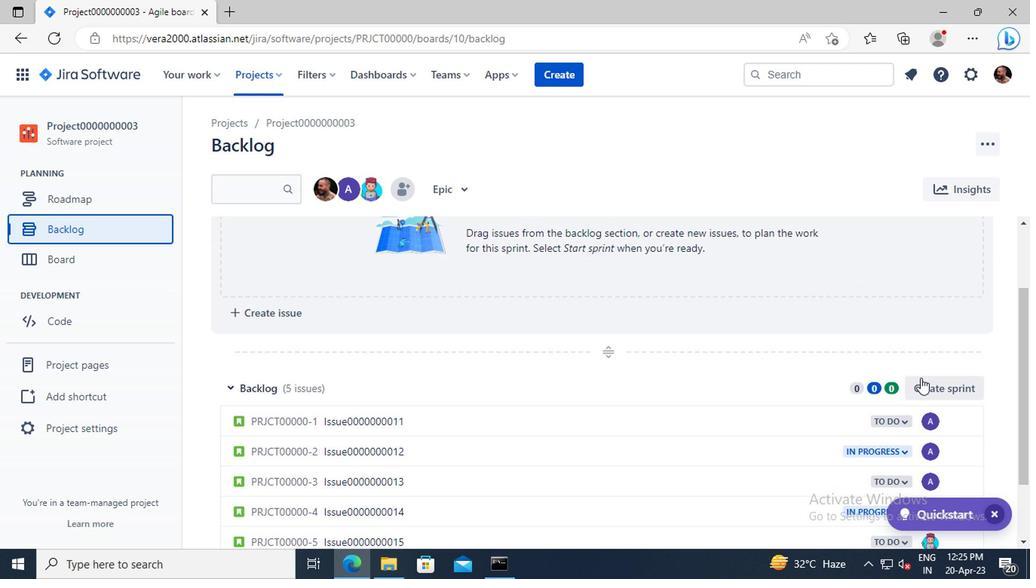 
Action: Mouse pressed left at (922, 388)
Screenshot: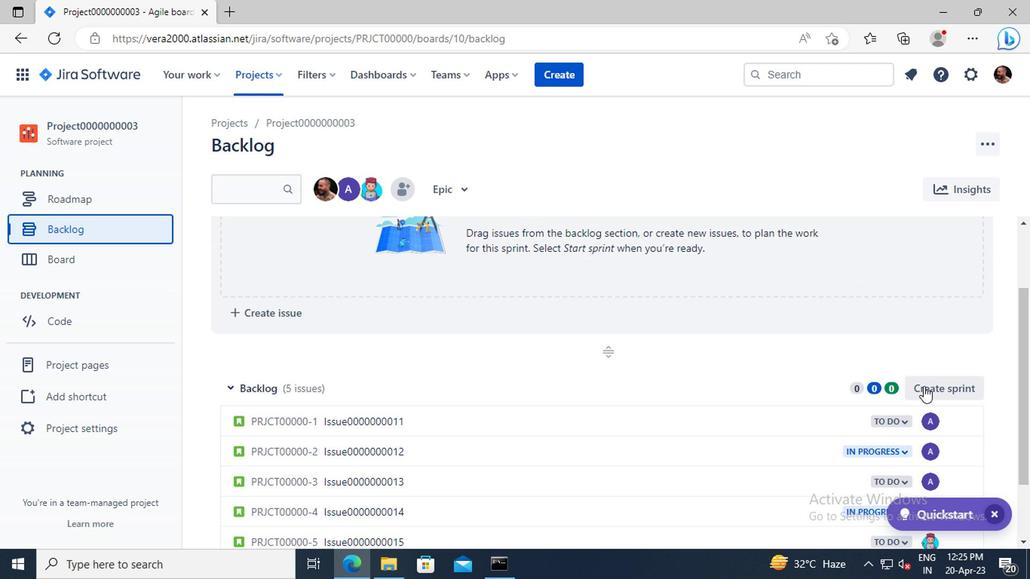
Action: Mouse moved to (335, 393)
Screenshot: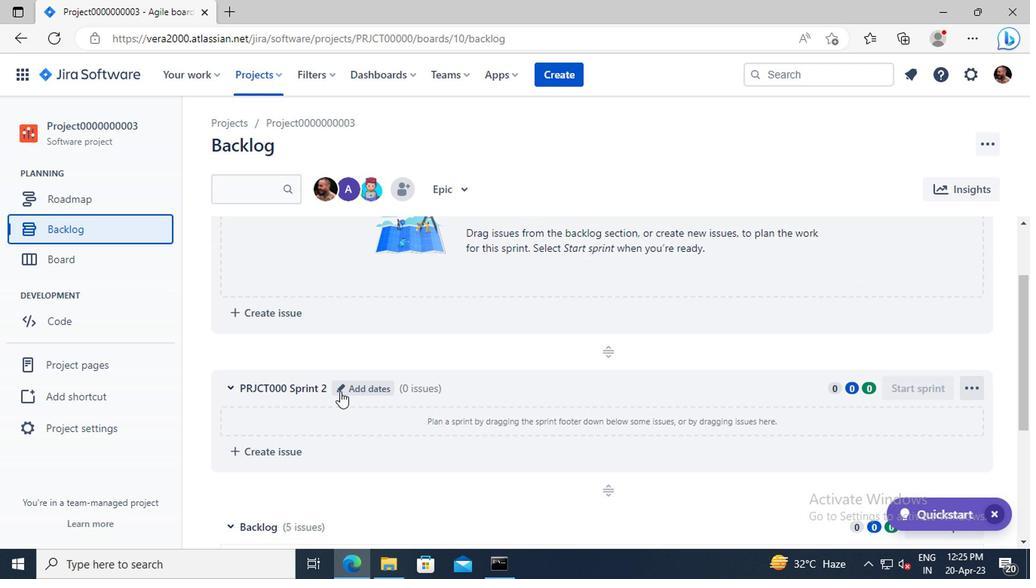 
Action: Mouse pressed left at (335, 393)
Screenshot: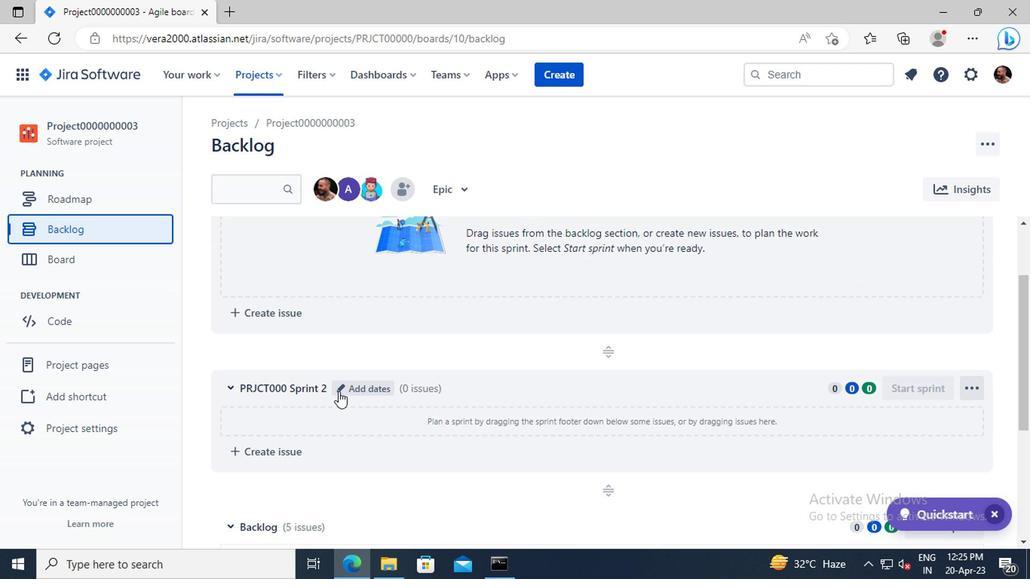 
Action: Mouse moved to (401, 195)
Screenshot: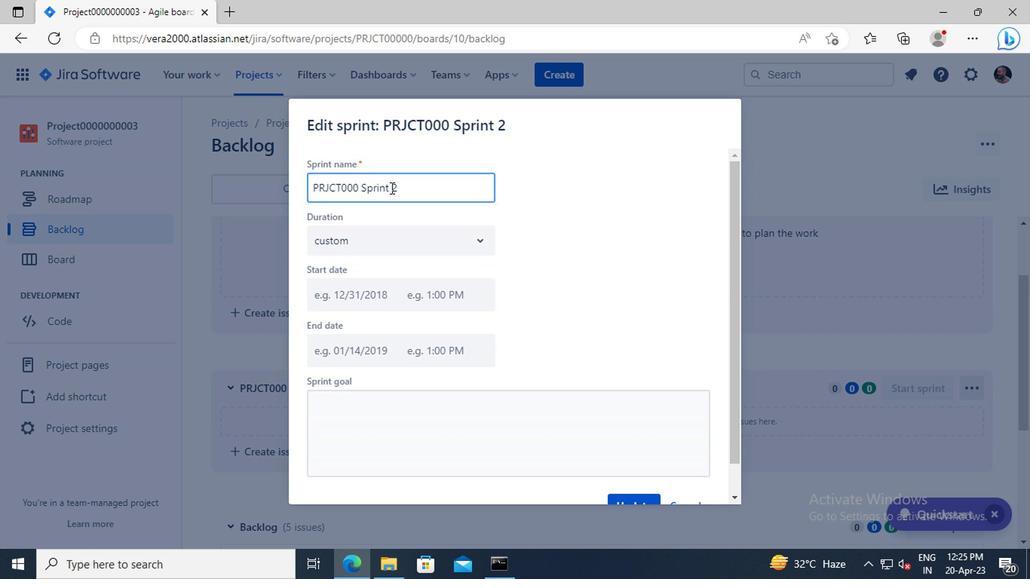
Action: Mouse pressed left at (401, 195)
Screenshot: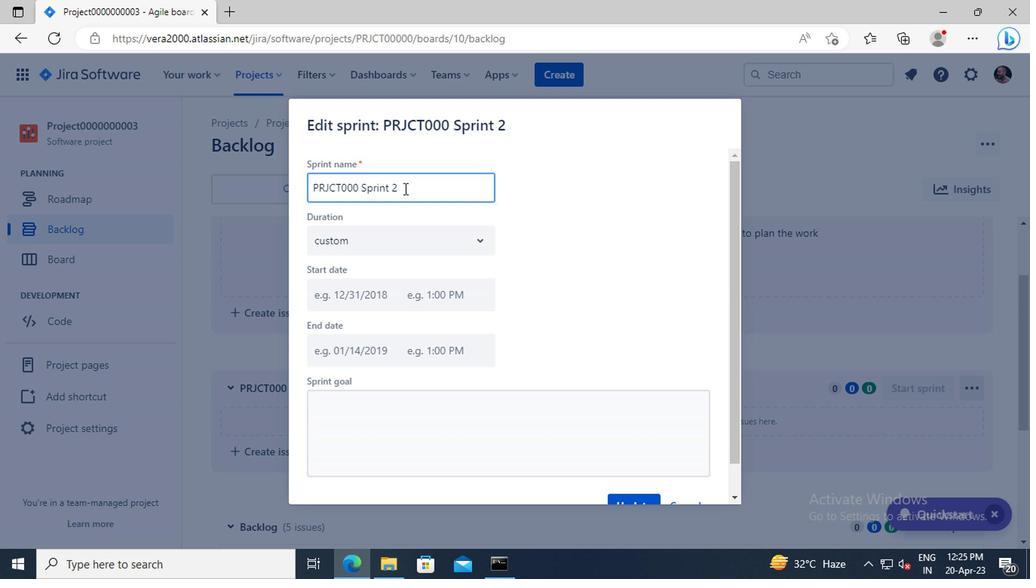
Action: Key pressed <Key.backspace><Key.backspace><Key.backspace><Key.backspace><Key.backspace><Key.backspace><Key.backspace><Key.backspace><Key.backspace><Key.backspace><Key.backspace><Key.backspace><Key.backspace><Key.backspace><Key.backspace><Key.backspace><Key.backspace><Key.backspace><Key.backspace><Key.backspace><Key.backspace><Key.backspace><Key.backspace><Key.backspace><Key.backspace><Key.backspace><Key.shift>SPRINT0000000007
Screenshot: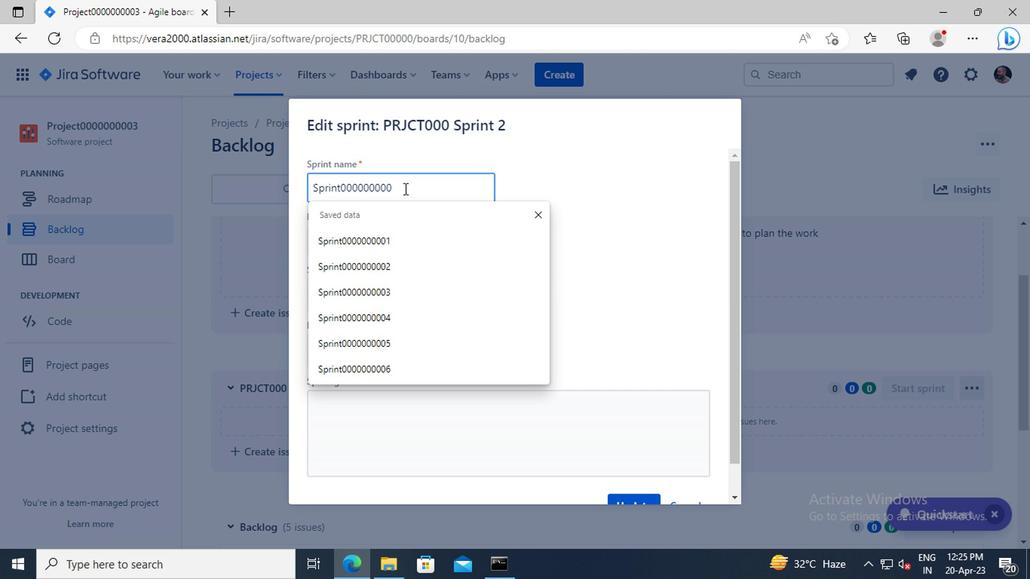 
Action: Mouse moved to (565, 273)
Screenshot: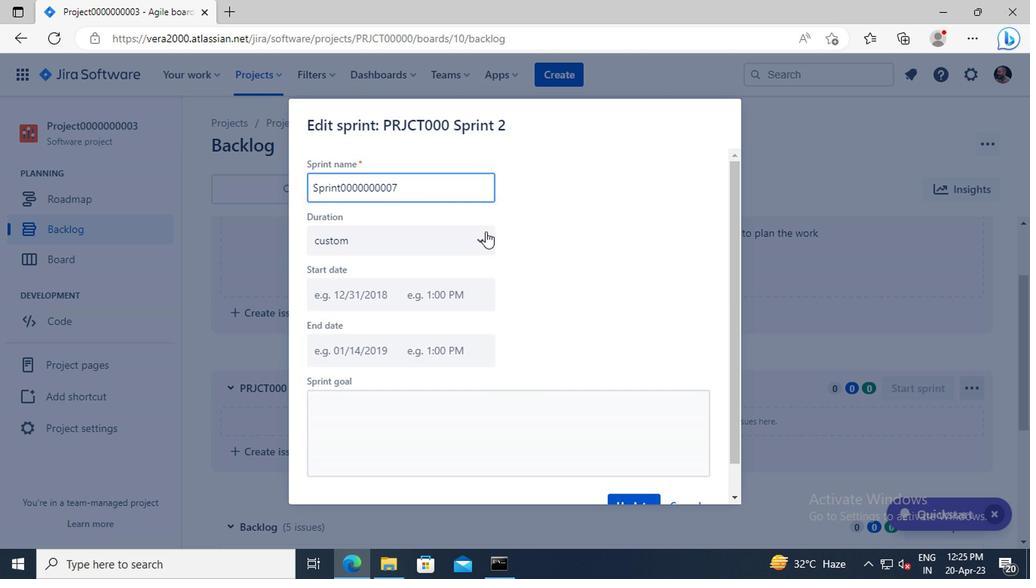 
Action: Mouse scrolled (565, 271) with delta (0, -1)
Screenshot: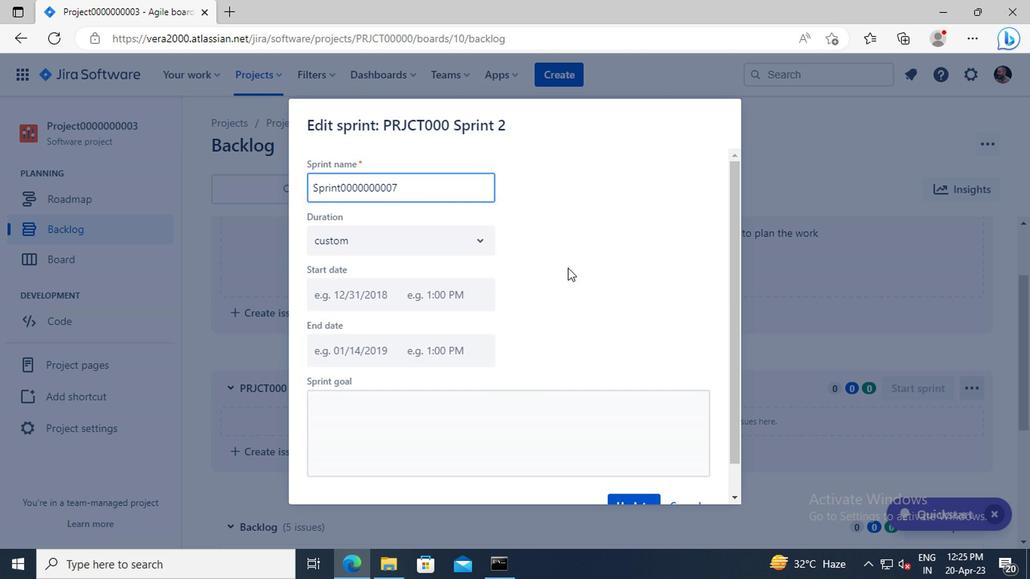 
Action: Mouse scrolled (565, 271) with delta (0, -1)
Screenshot: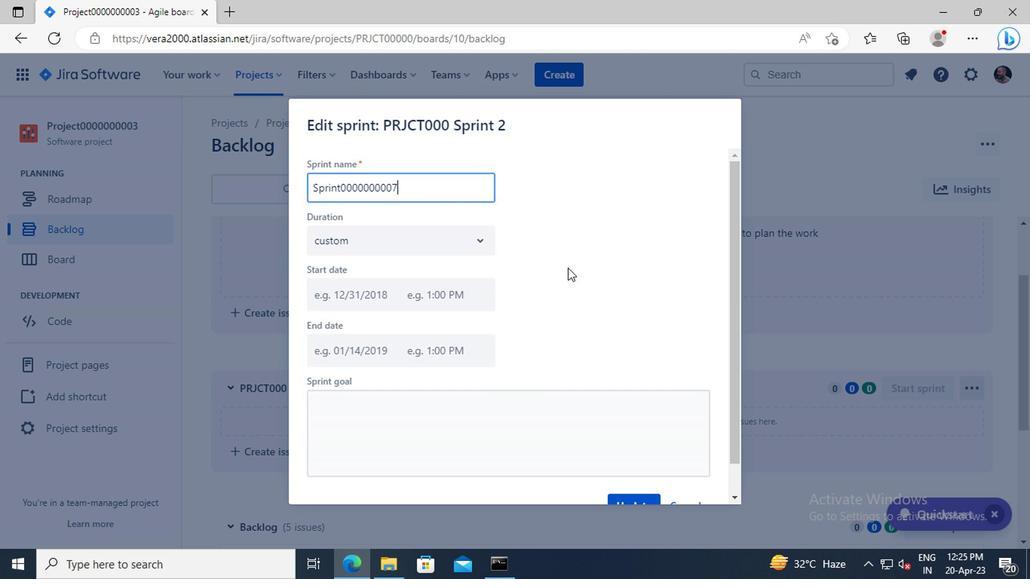 
Action: Mouse moved to (631, 476)
Screenshot: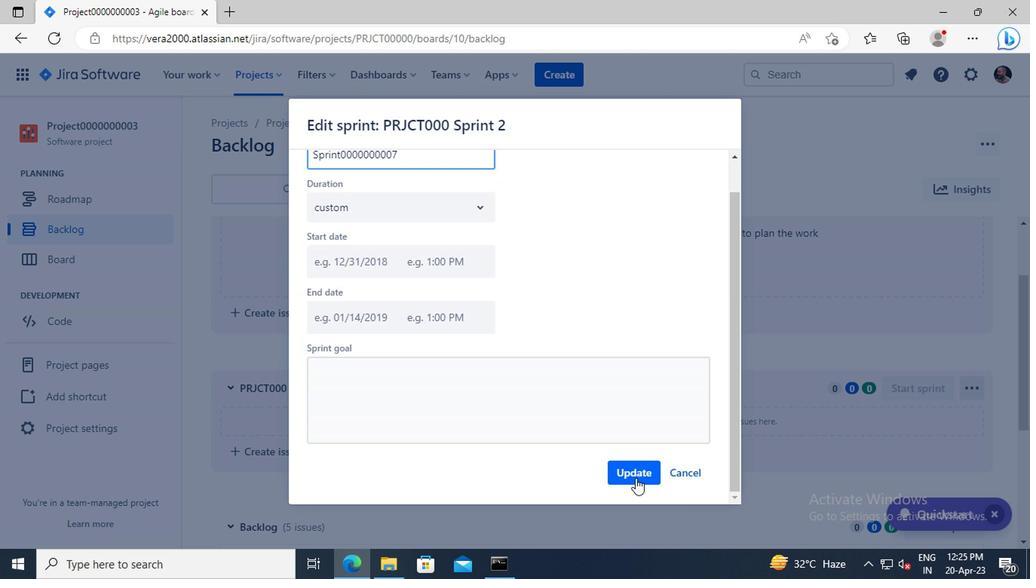 
Action: Mouse pressed left at (631, 476)
Screenshot: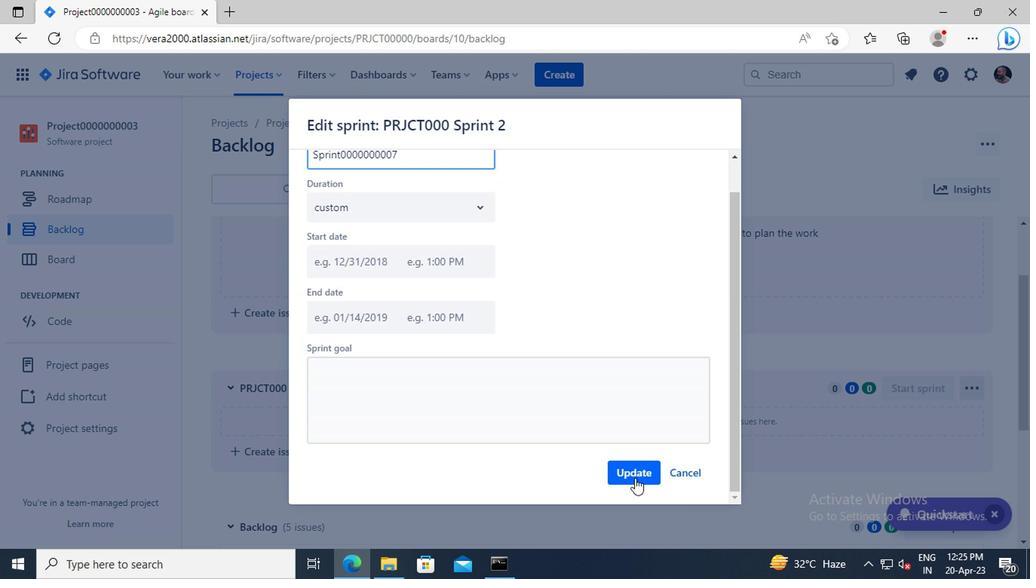 
